 Task: Search for a place to stay in Cabayangan, Philippines from August 3 to August 7 for 2 adults, with a price range of ₹4000 to ₹9000, 1 bedroom, 1 bed, 1 bathroom, house type, free parking, and English-speaking hosts.
Action: Mouse moved to (442, 113)
Screenshot: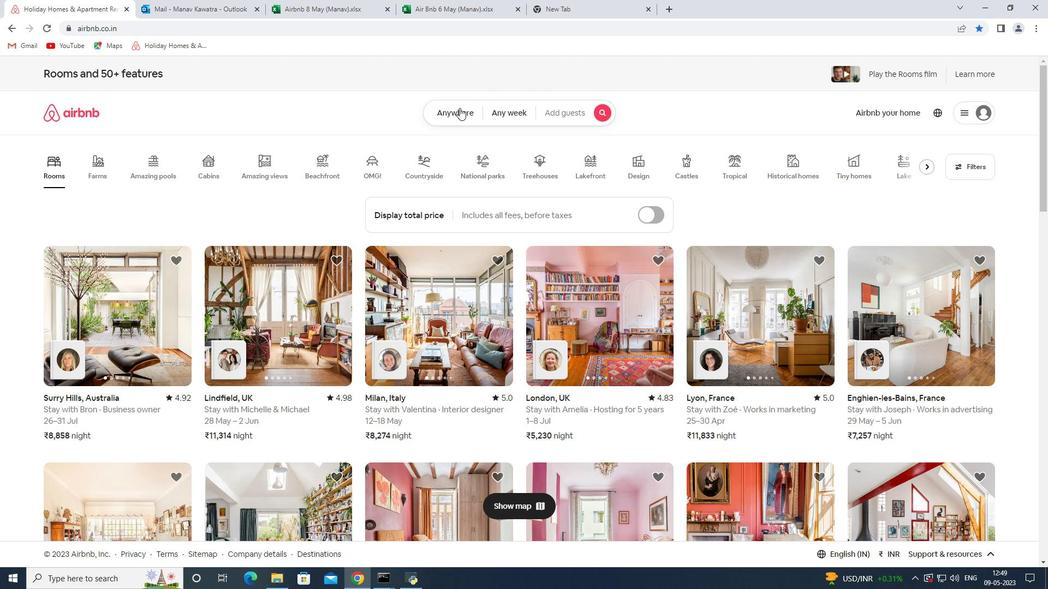 
Action: Mouse pressed left at (442, 113)
Screenshot: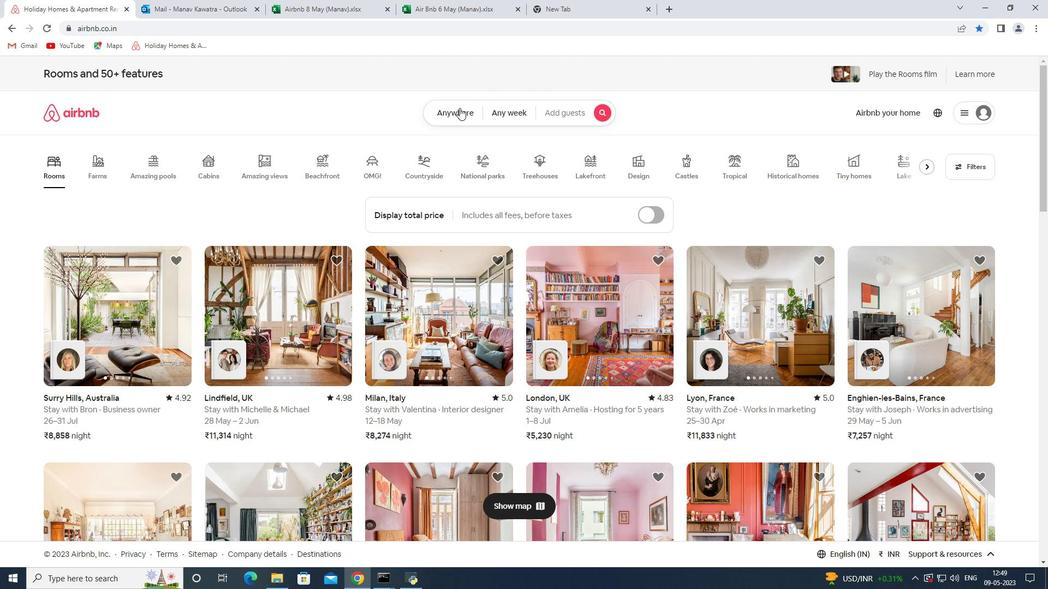 
Action: Mouse moved to (418, 156)
Screenshot: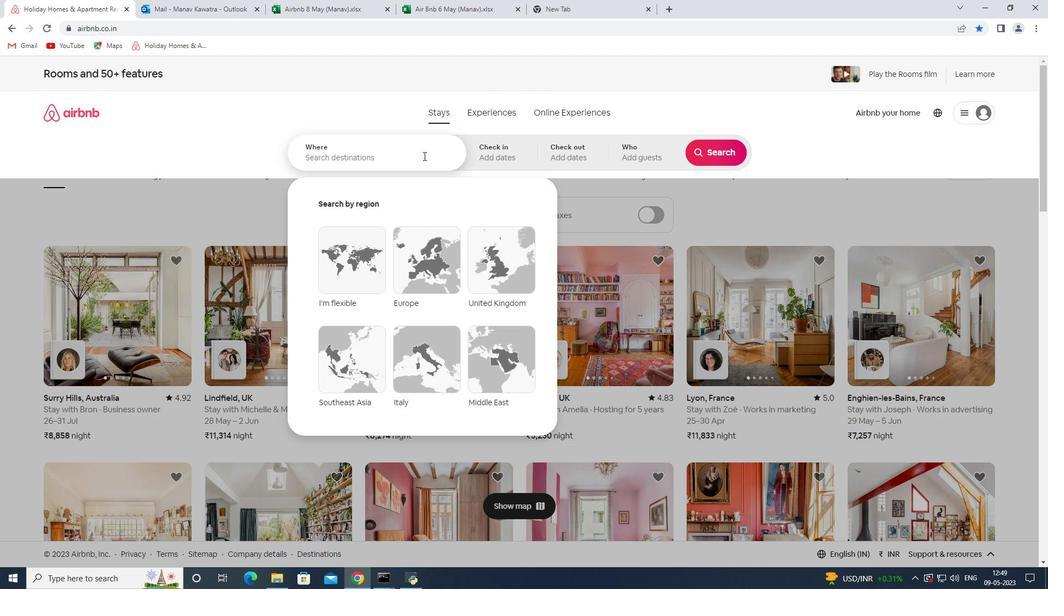 
Action: Mouse pressed left at (418, 156)
Screenshot: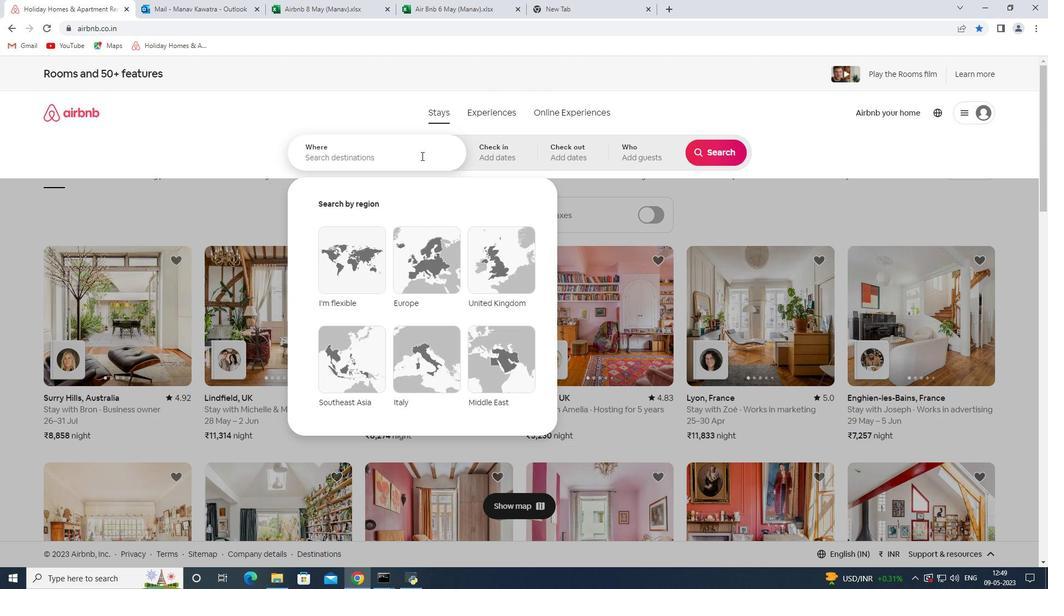 
Action: Mouse moved to (418, 156)
Screenshot: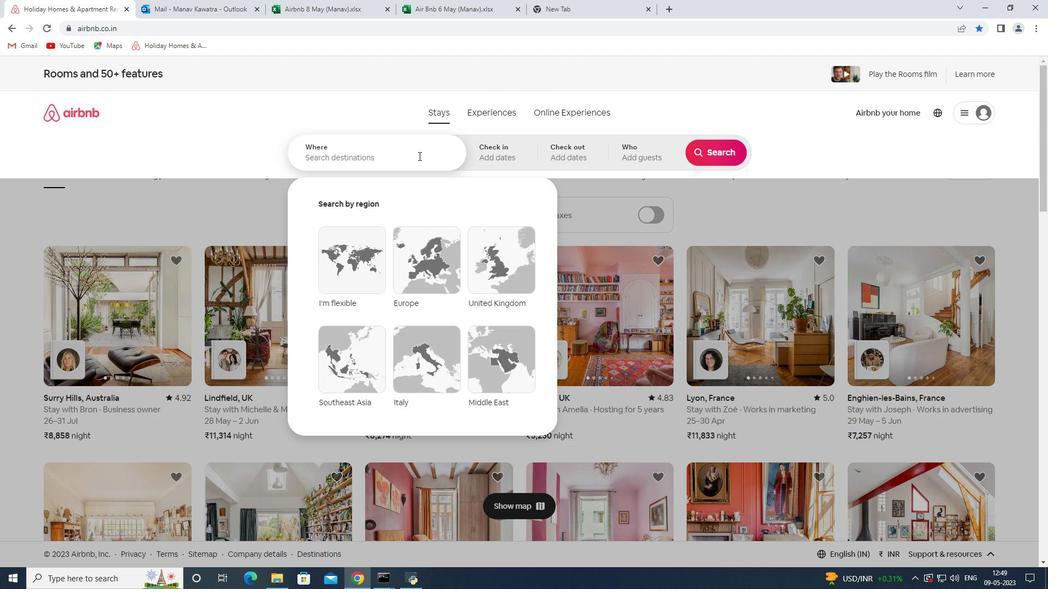 
Action: Key pressed <Key.shift><Key.shift><Key.shift><Key.shift><Key.shift><Key.shift><Key.shift><Key.shift><Key.shift><Key.shift><Key.shift><Key.shift><Key.shift><Key.shift><Key.shift><Key.shift><Key.shift><Key.shift><Key.shift><Key.shift><Key.shift><Key.shift><Key.shift><Key.shift><Key.shift><Key.shift><Key.shift><Key.shift>Cabayangan<Key.space><Key.shift>Philippines<Key.space><Key.enter>
Screenshot: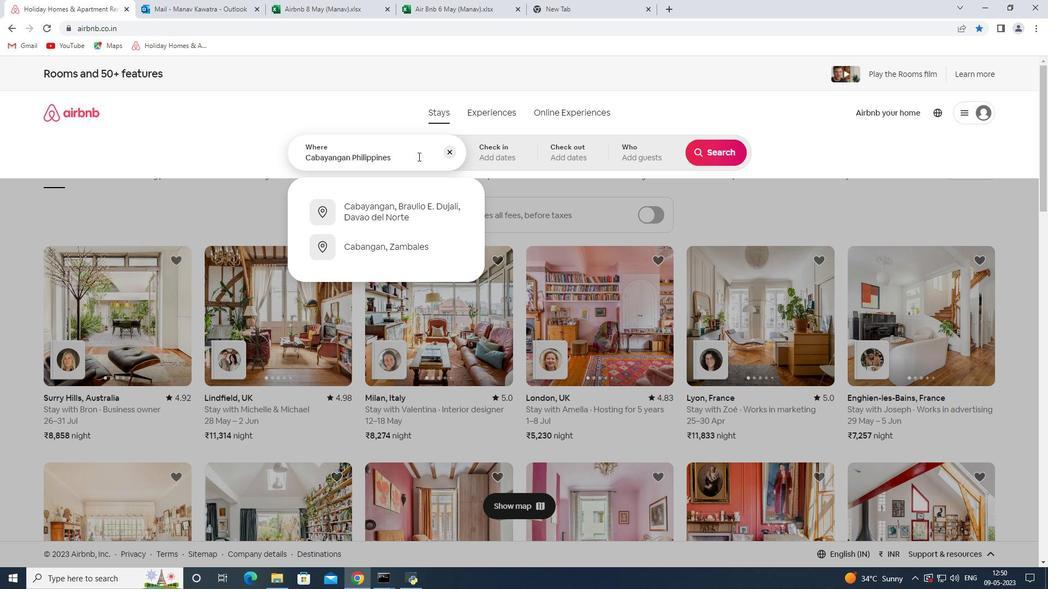 
Action: Mouse moved to (717, 237)
Screenshot: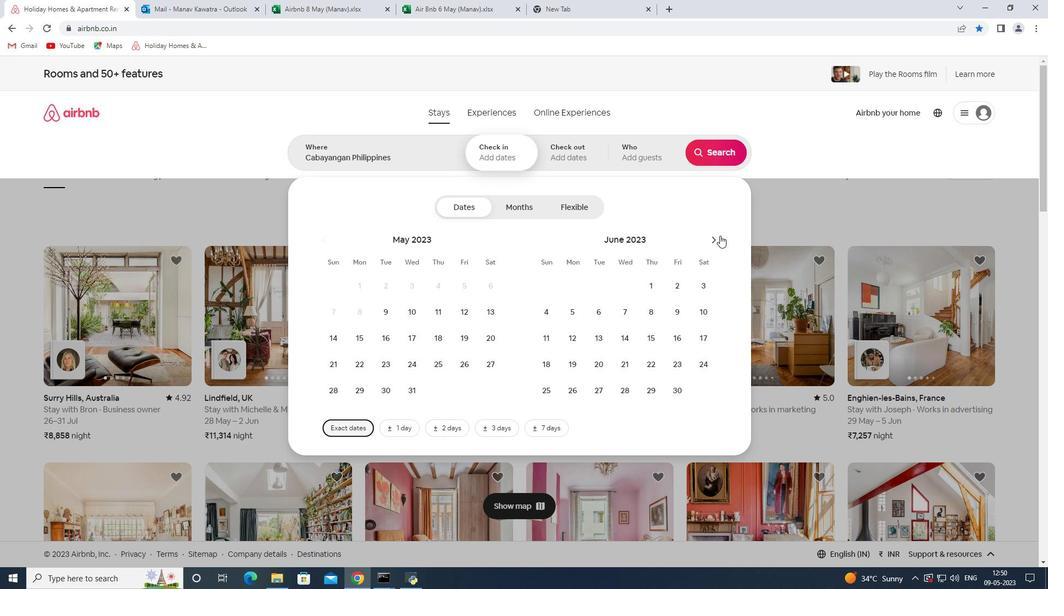 
Action: Mouse pressed left at (717, 237)
Screenshot: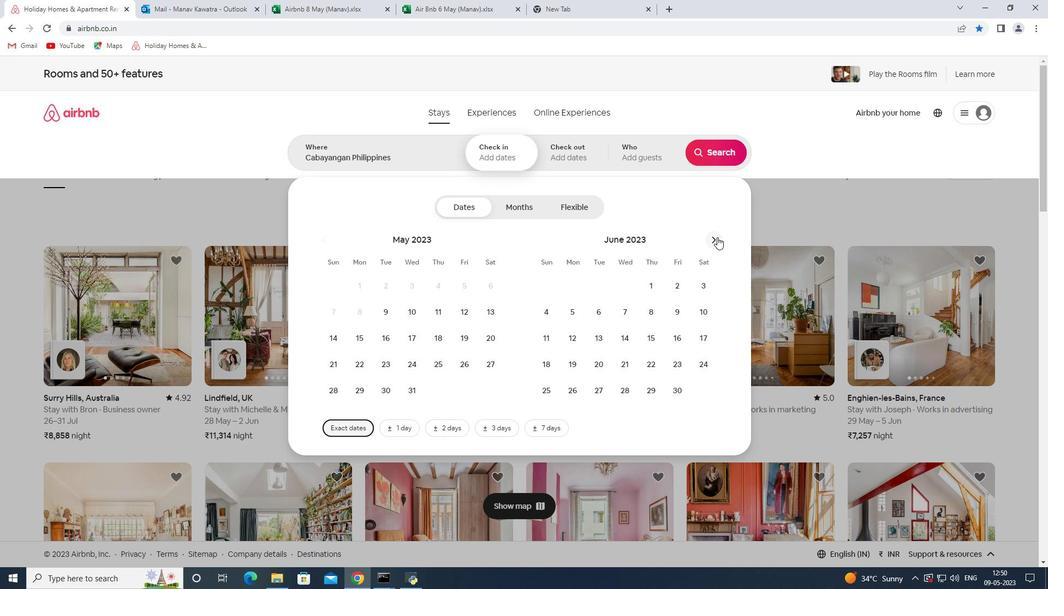 
Action: Mouse moved to (717, 237)
Screenshot: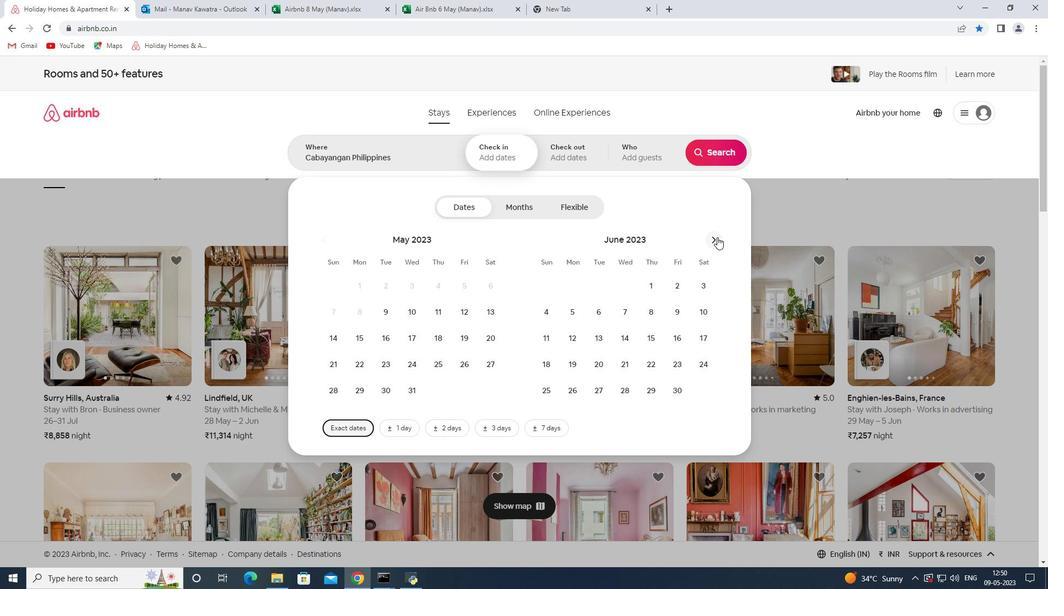 
Action: Mouse pressed left at (717, 237)
Screenshot: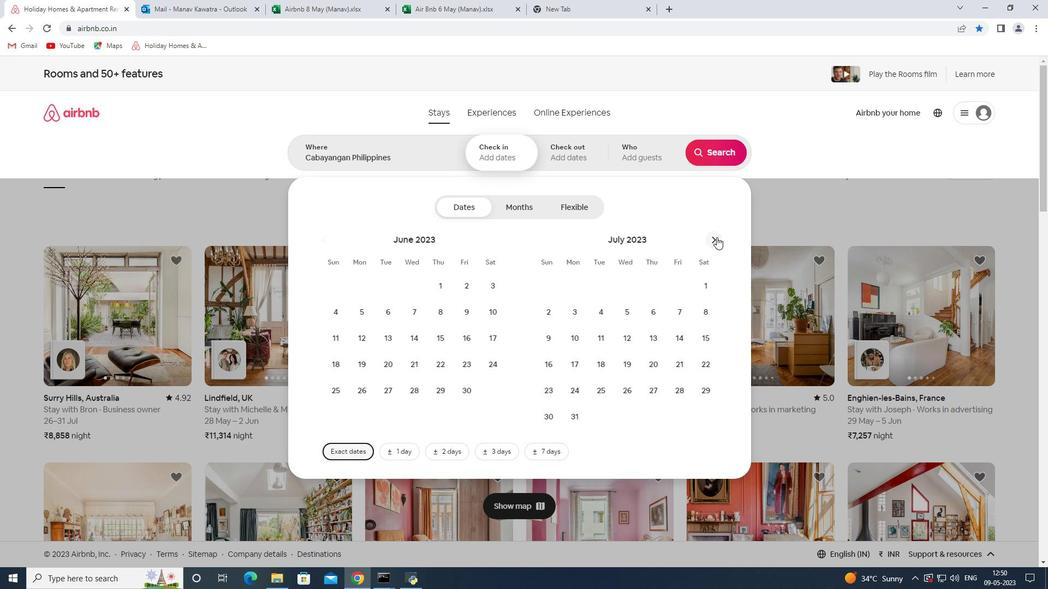 
Action: Mouse moved to (648, 292)
Screenshot: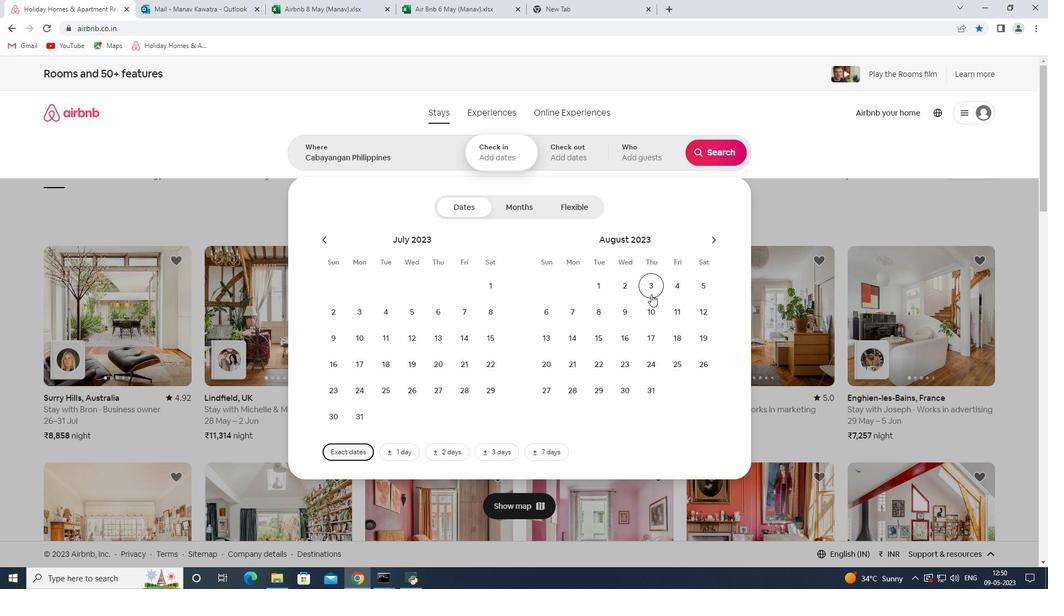 
Action: Mouse pressed left at (648, 292)
Screenshot: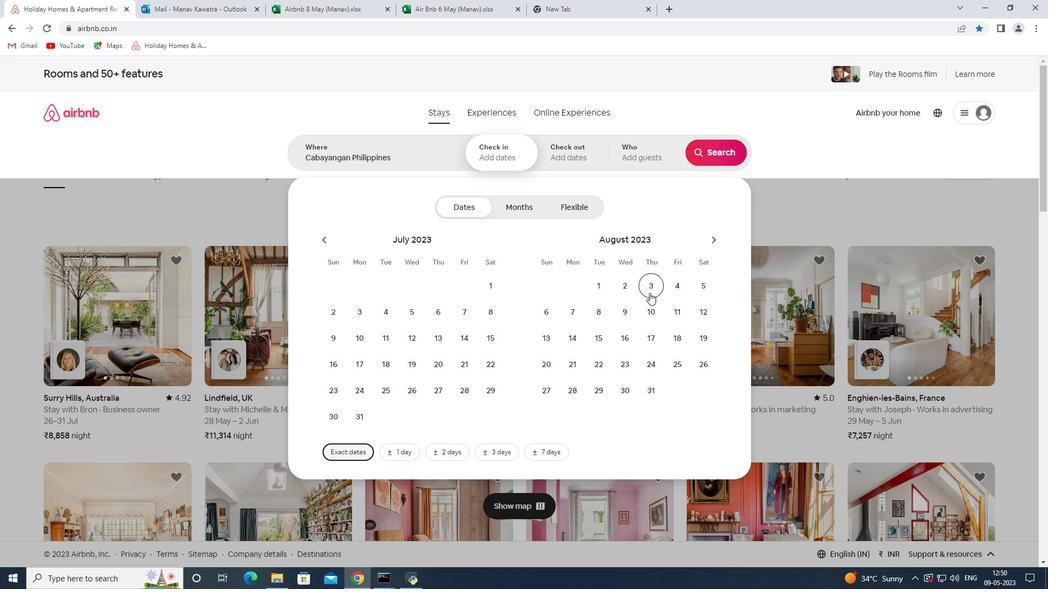 
Action: Mouse moved to (575, 321)
Screenshot: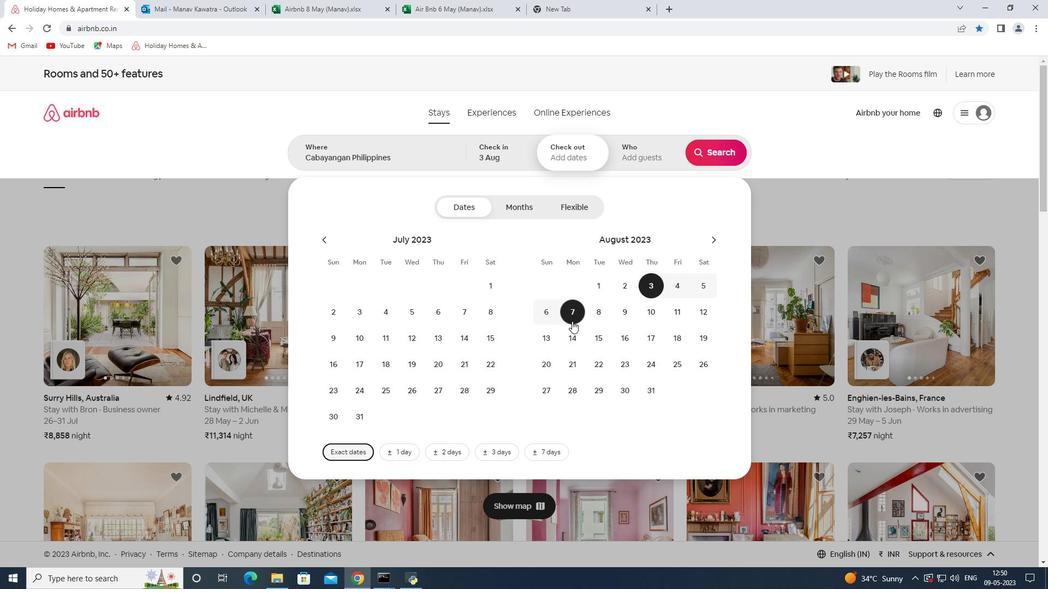 
Action: Mouse pressed left at (575, 321)
Screenshot: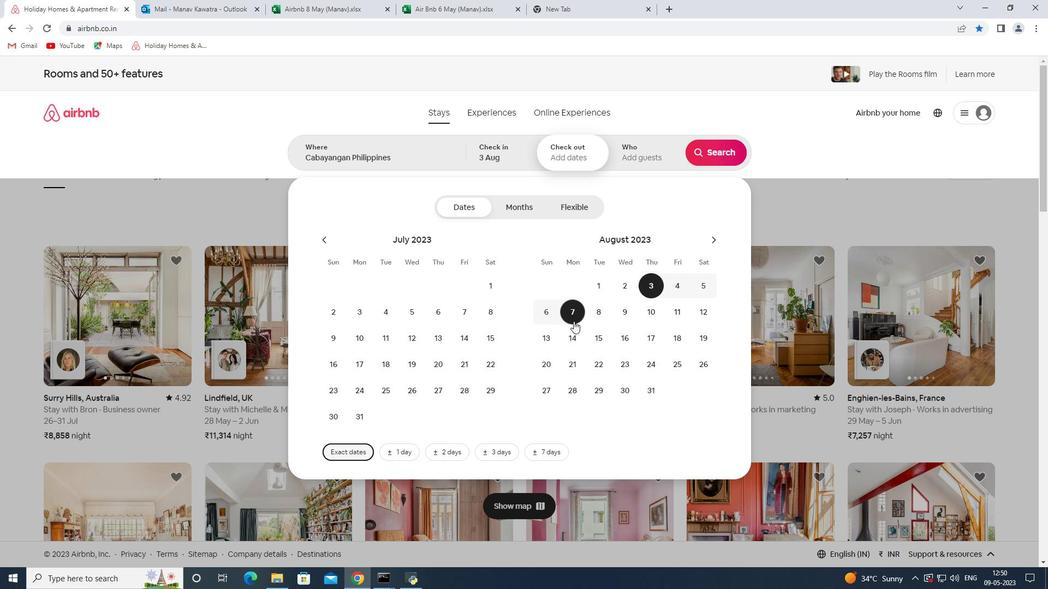 
Action: Mouse moved to (648, 157)
Screenshot: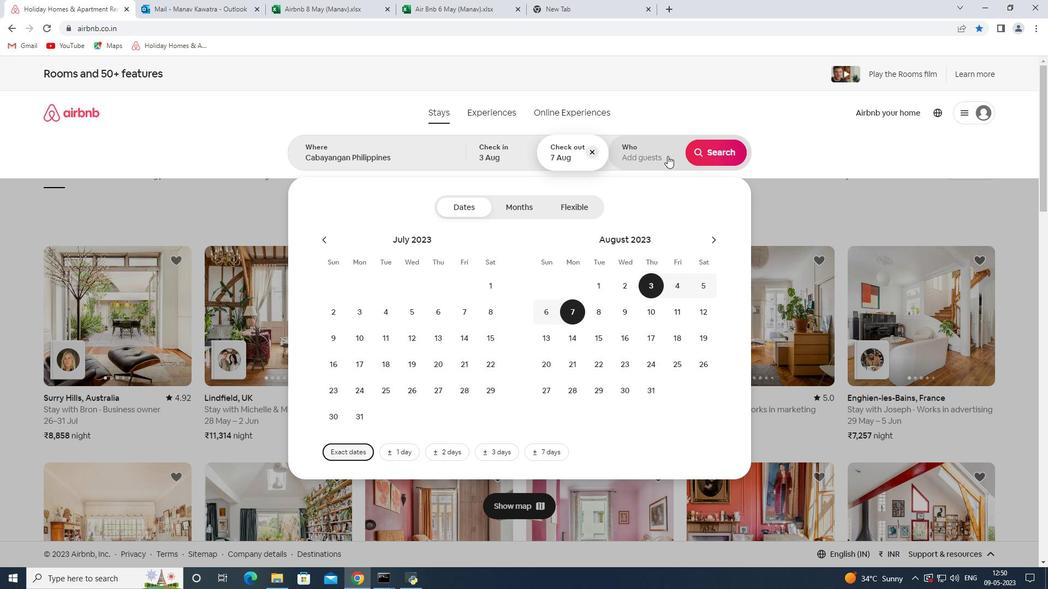 
Action: Mouse pressed left at (648, 157)
Screenshot: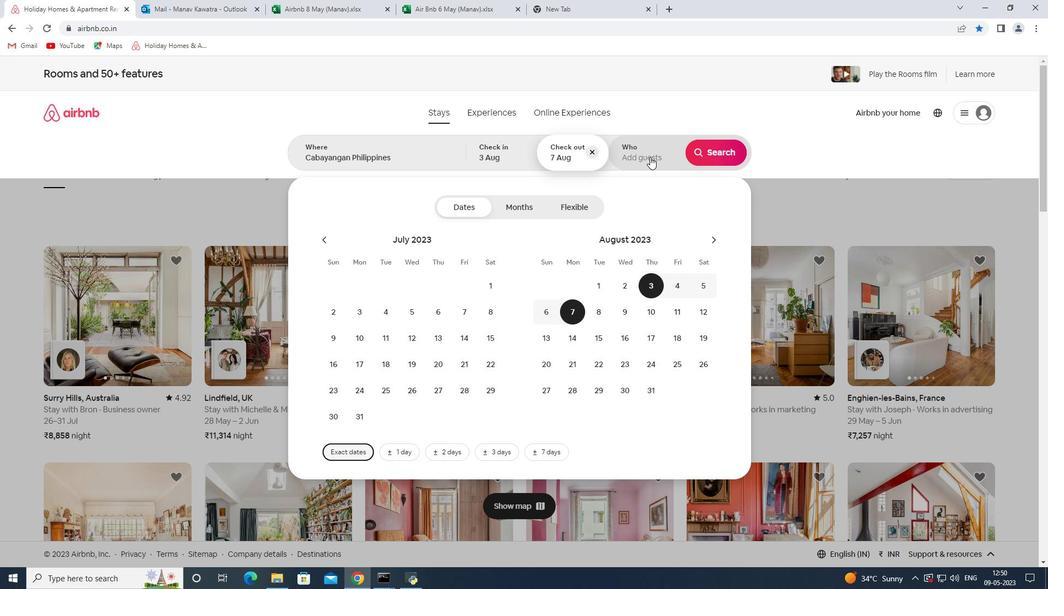 
Action: Mouse moved to (722, 214)
Screenshot: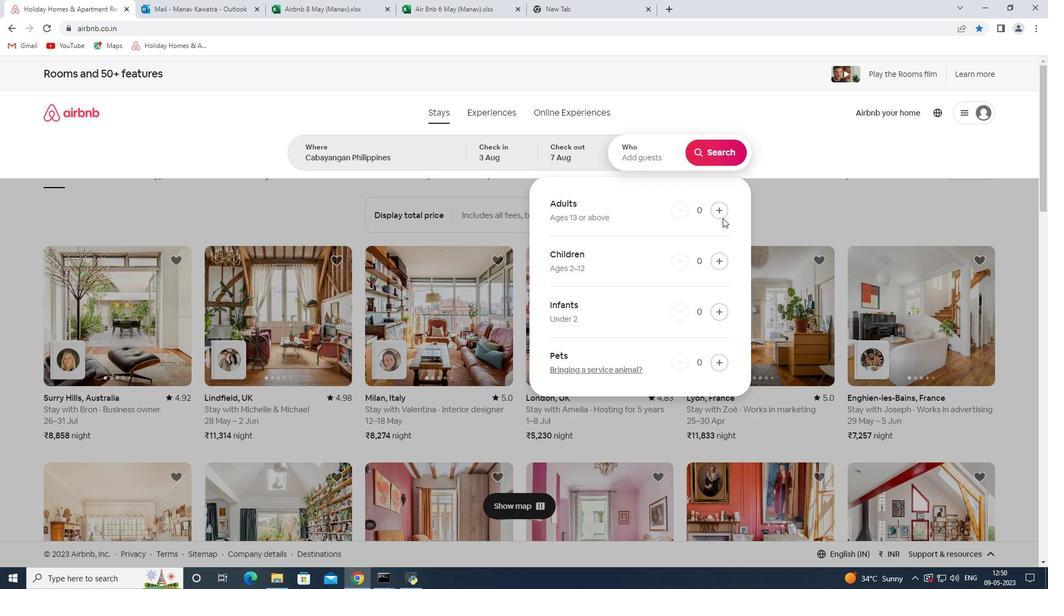 
Action: Mouse pressed left at (722, 214)
Screenshot: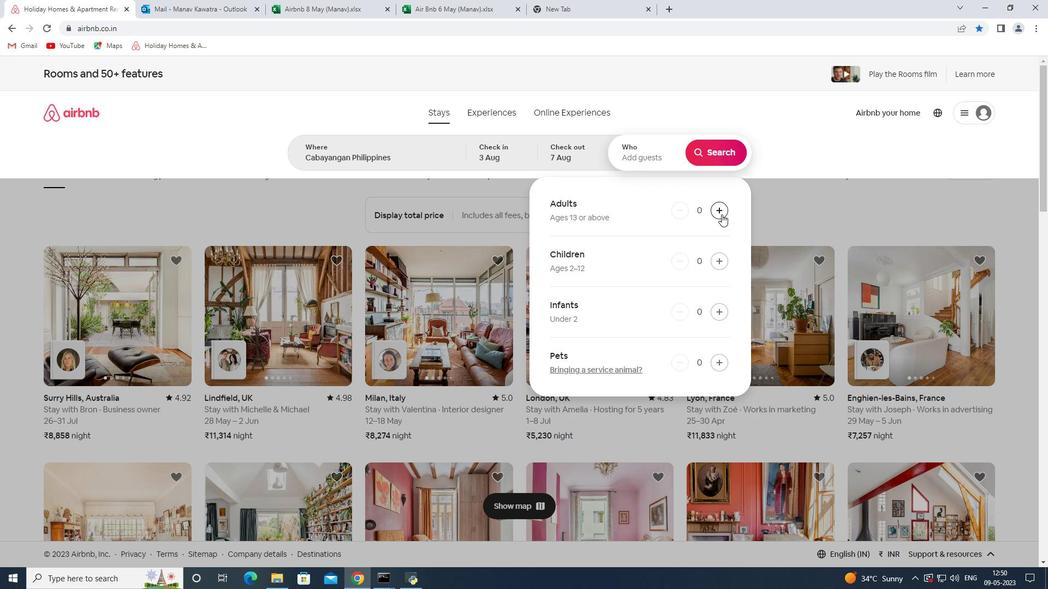 
Action: Mouse moved to (719, 214)
Screenshot: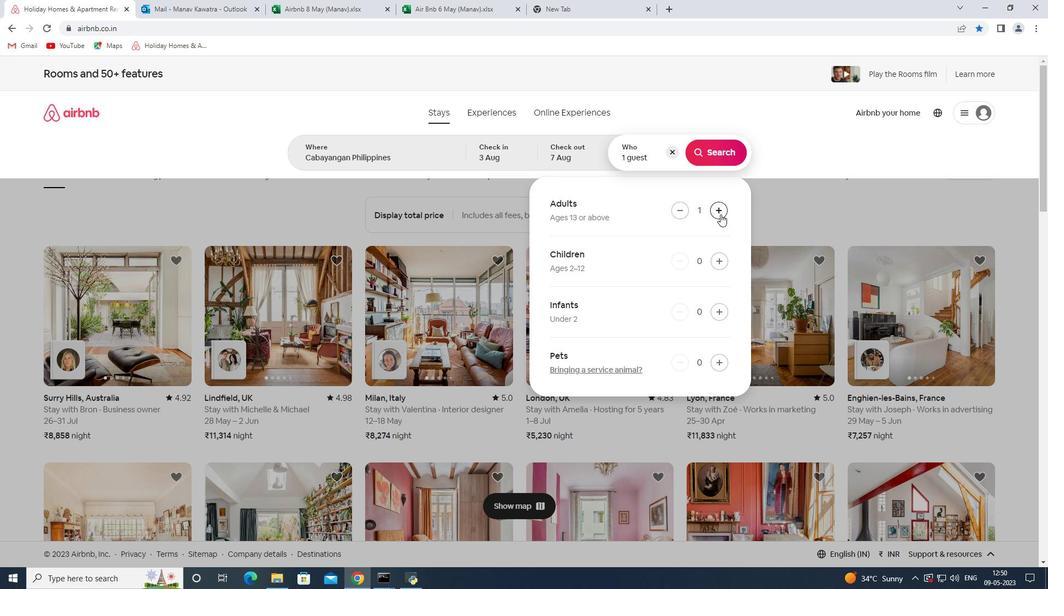 
Action: Mouse pressed left at (719, 214)
Screenshot: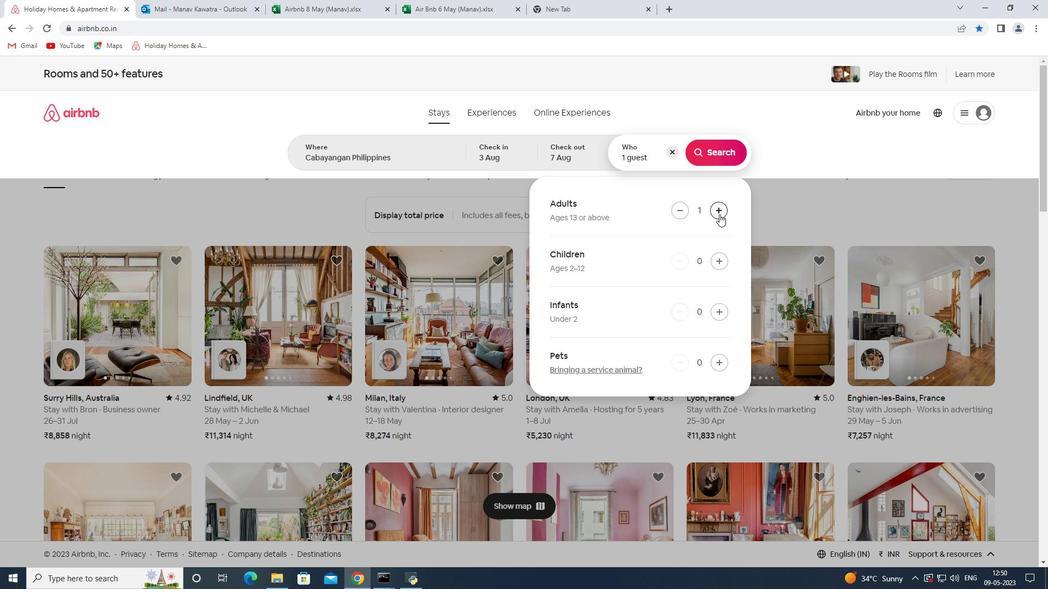 
Action: Mouse moved to (723, 154)
Screenshot: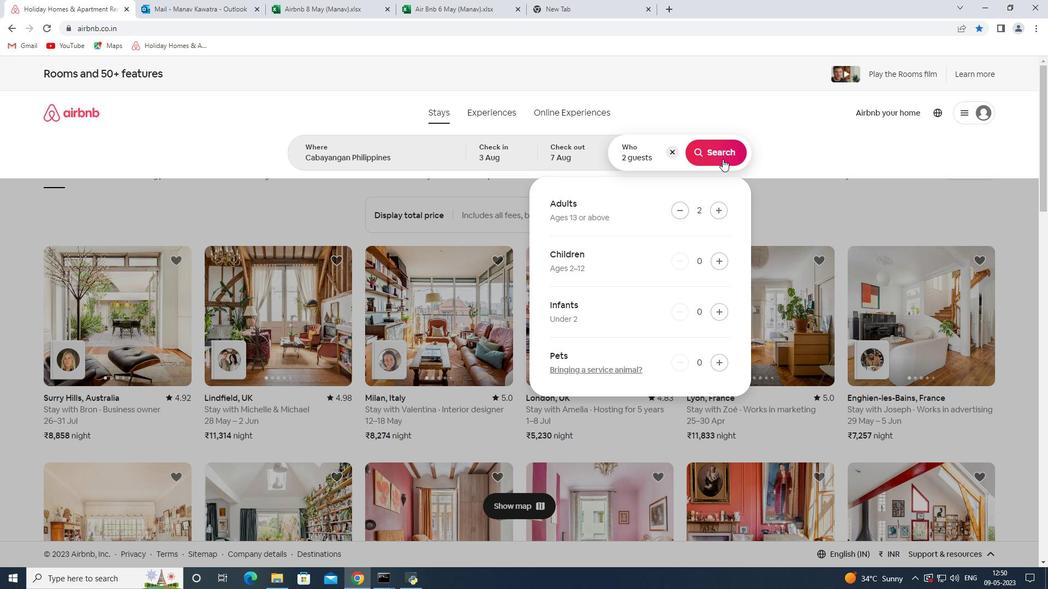 
Action: Mouse pressed left at (723, 154)
Screenshot: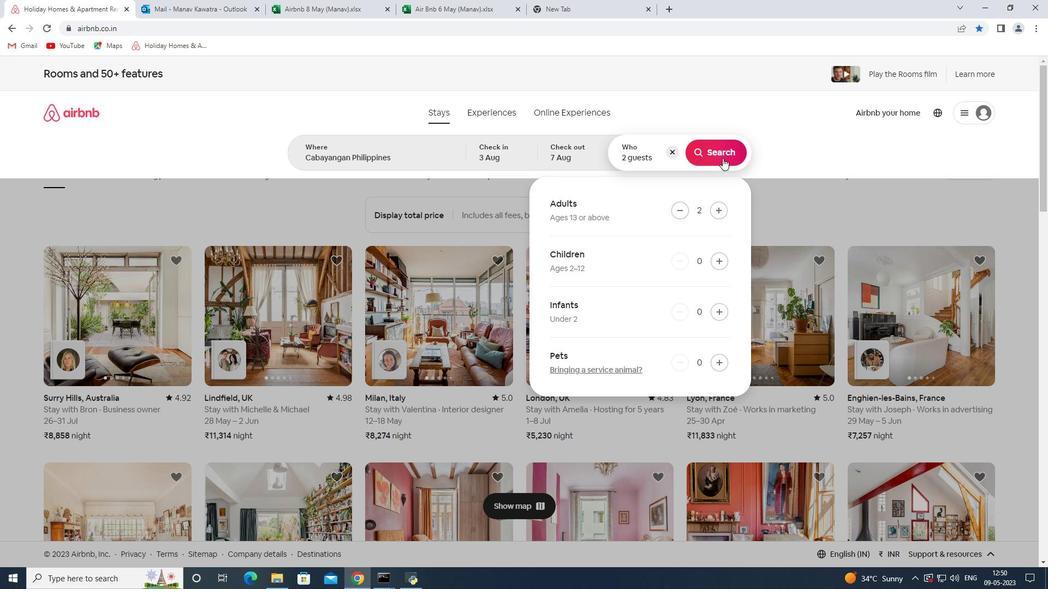 
Action: Mouse moved to (1000, 122)
Screenshot: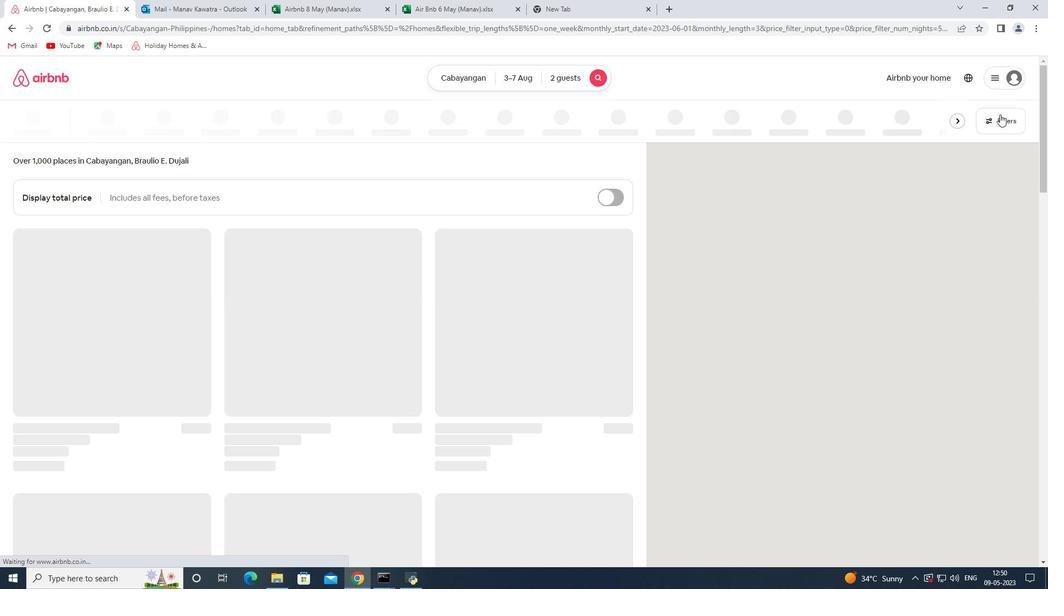 
Action: Mouse pressed left at (1000, 122)
Screenshot: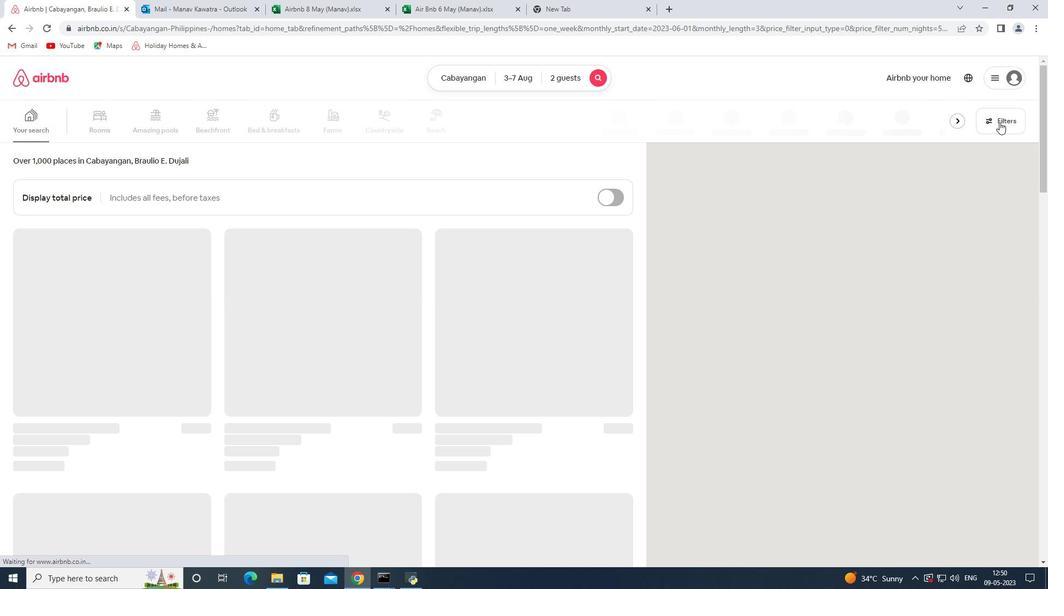 
Action: Mouse moved to (383, 393)
Screenshot: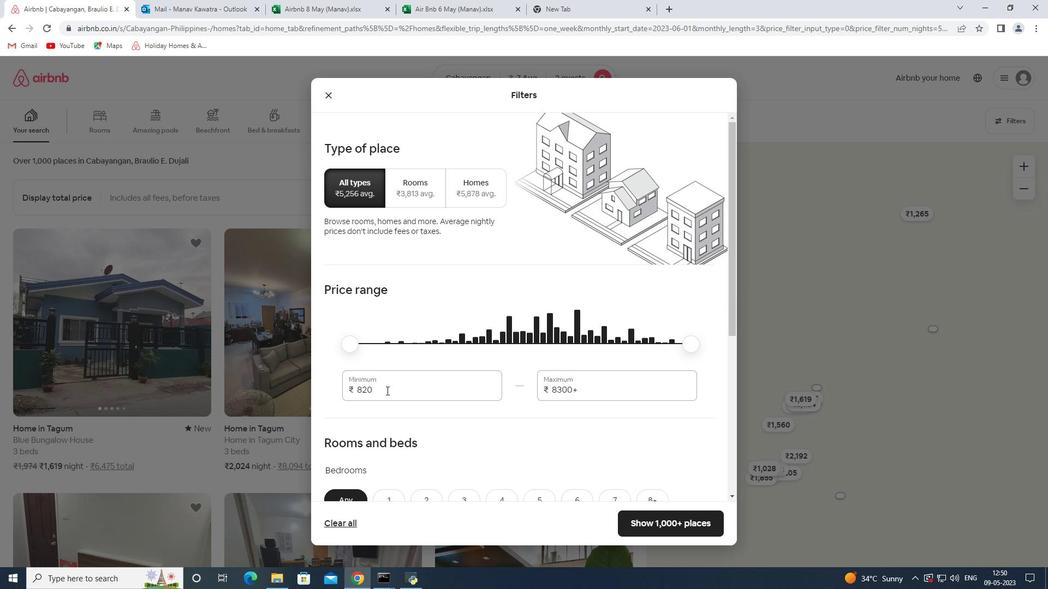 
Action: Mouse pressed left at (383, 393)
Screenshot: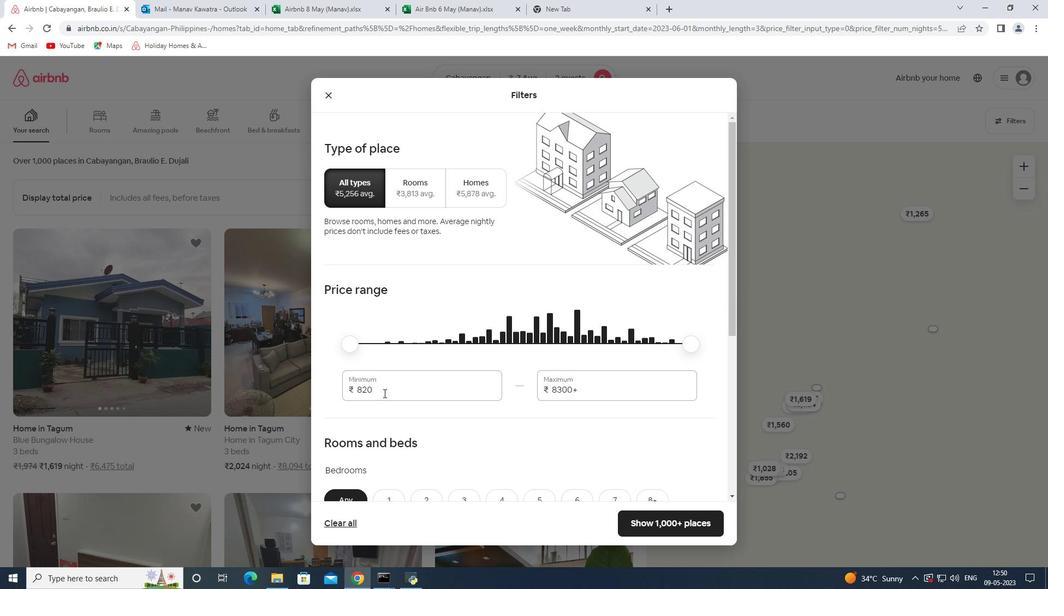 
Action: Mouse pressed left at (383, 393)
Screenshot: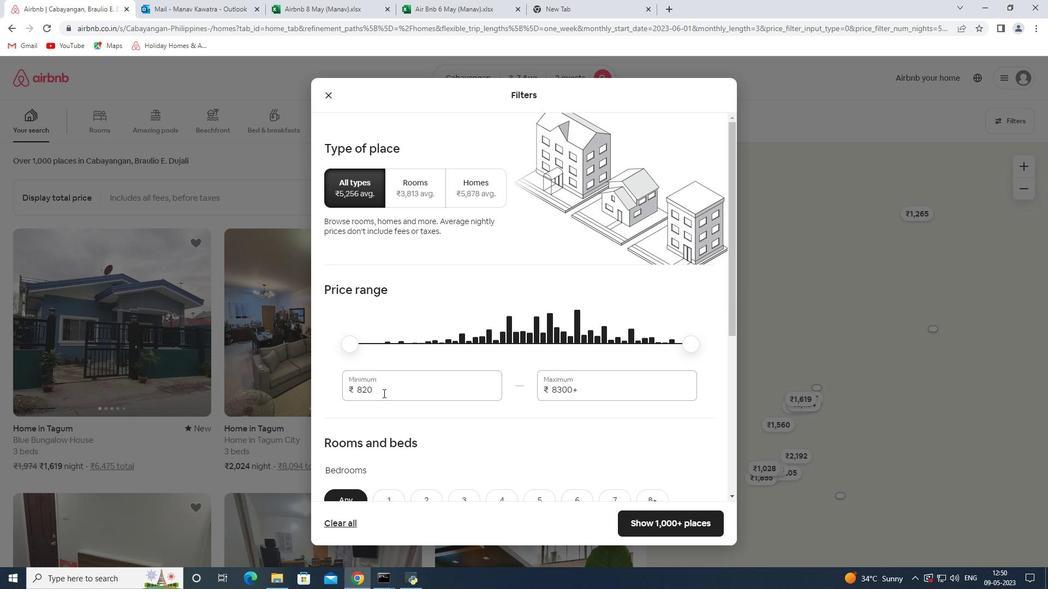 
Action: Key pressed 4000<Key.tab><Key.caps_lock>9000<Key.tab>
Screenshot: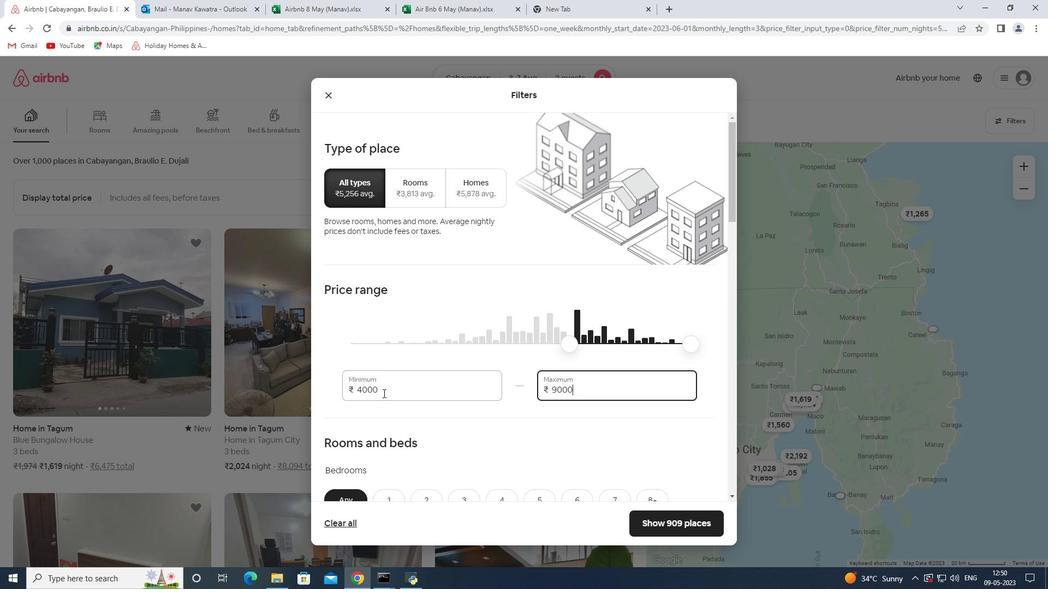 
Action: Mouse moved to (94, 400)
Screenshot: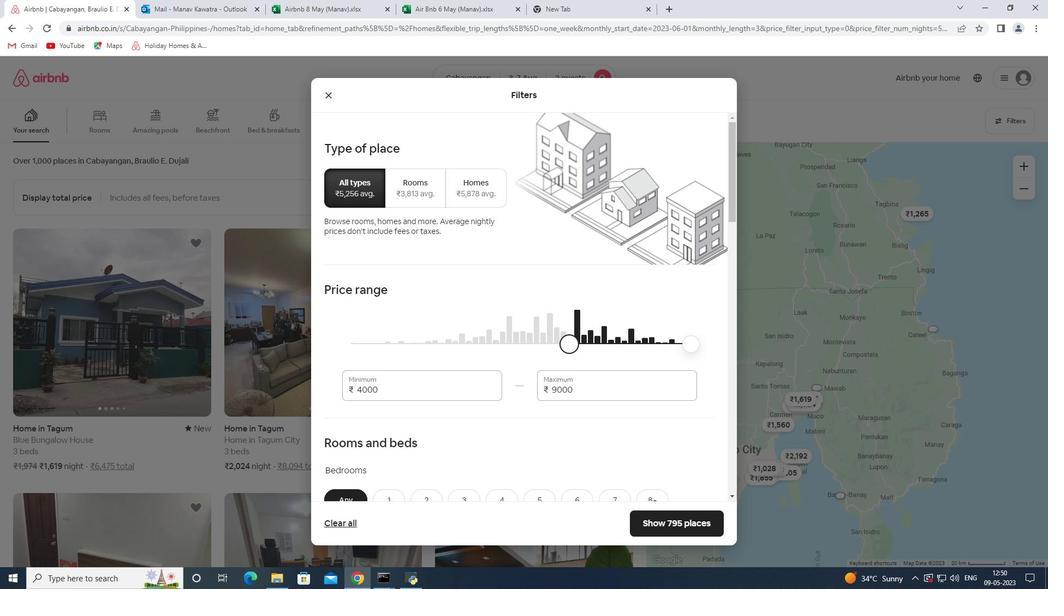 
Action: Mouse scrolled (94, 399) with delta (0, 0)
Screenshot: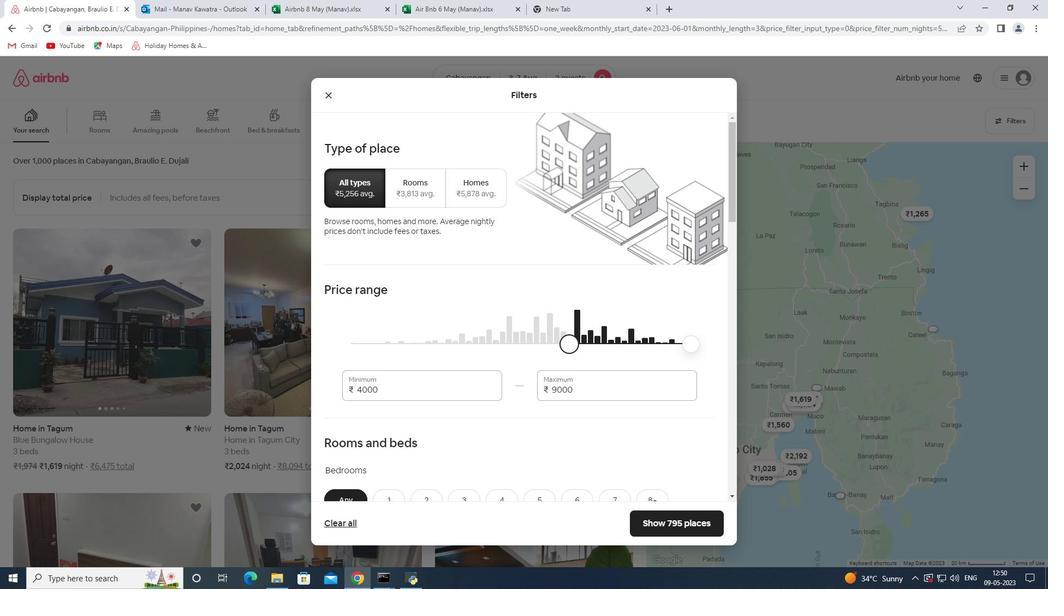 
Action: Mouse moved to (168, 397)
Screenshot: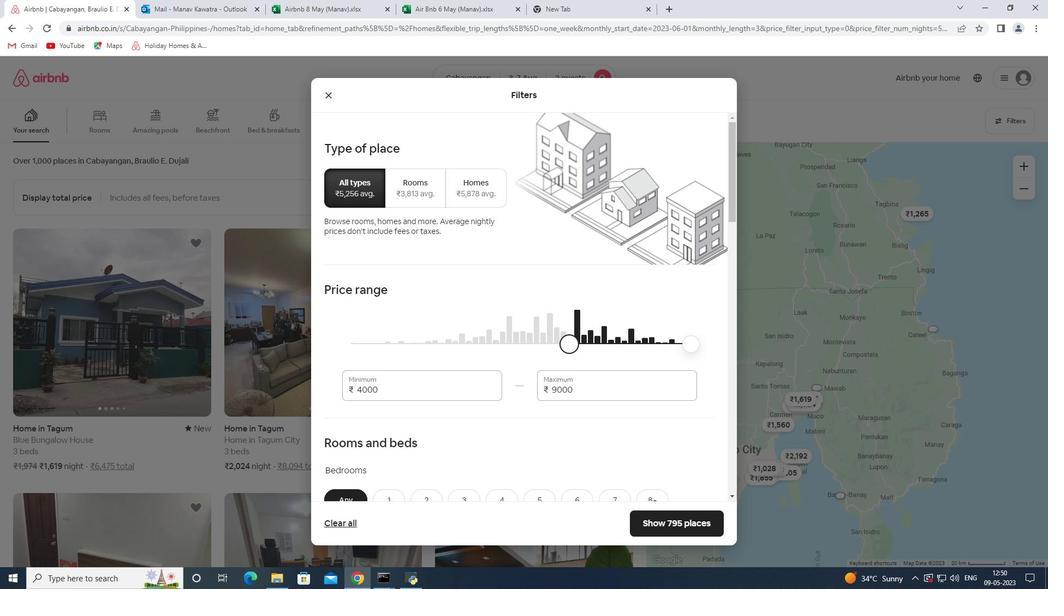 
Action: Mouse scrolled (168, 396) with delta (0, 0)
Screenshot: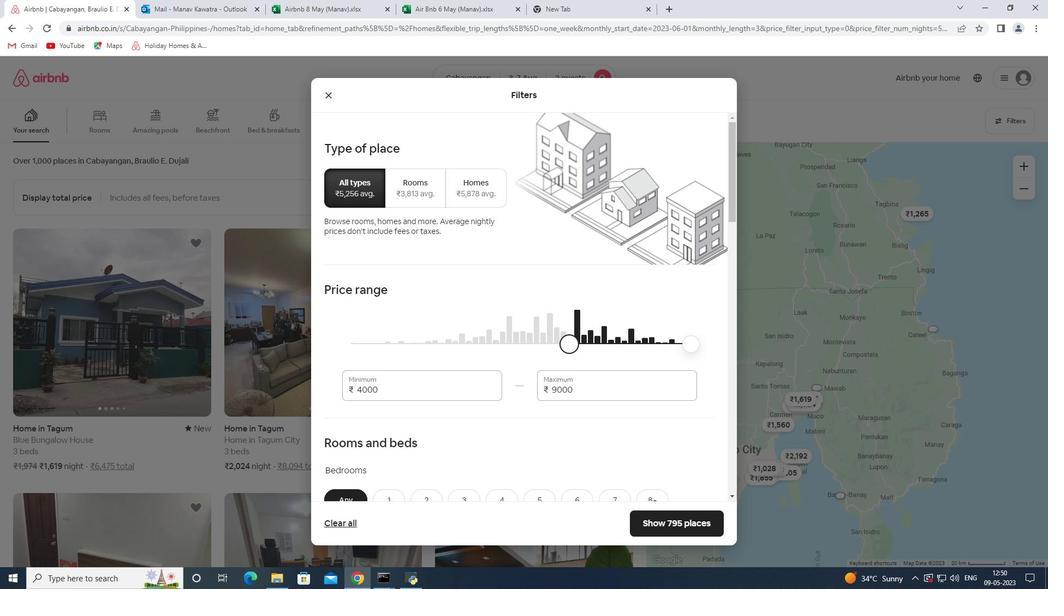 
Action: Mouse moved to (238, 392)
Screenshot: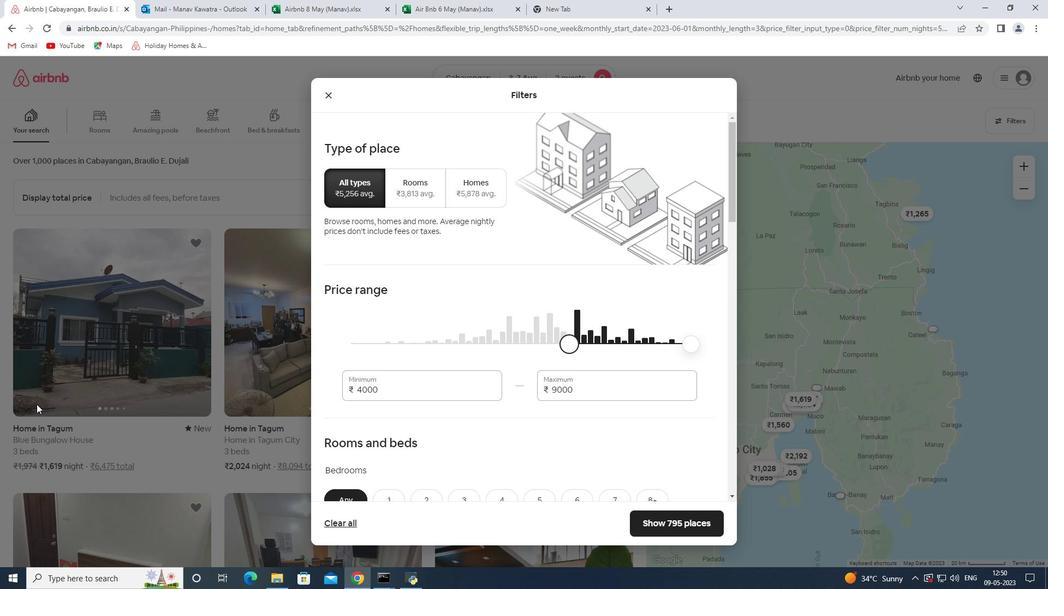 
Action: Mouse scrolled (238, 391) with delta (0, 0)
Screenshot: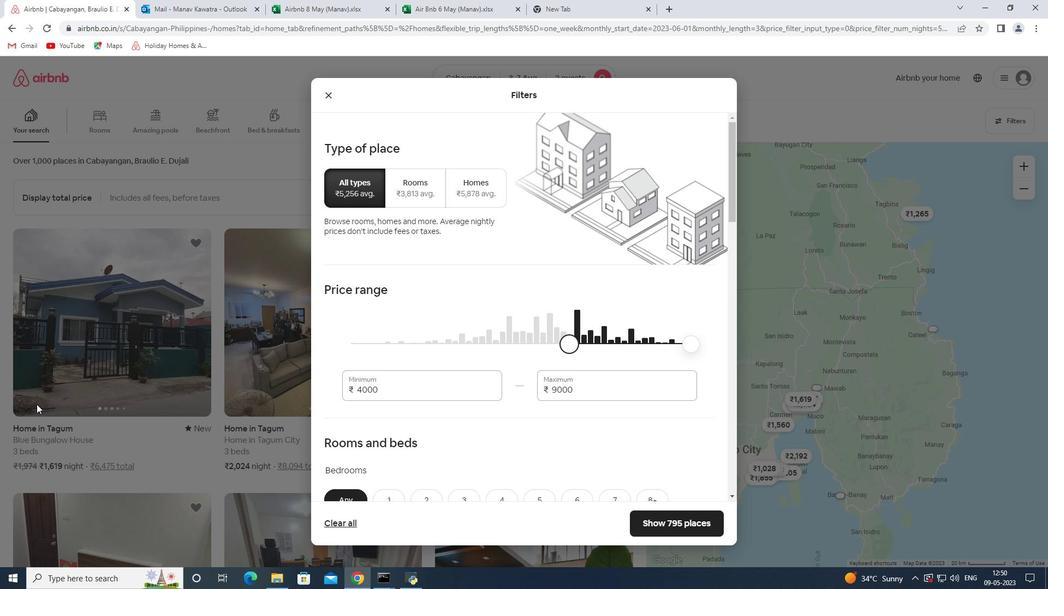 
Action: Mouse moved to (262, 384)
Screenshot: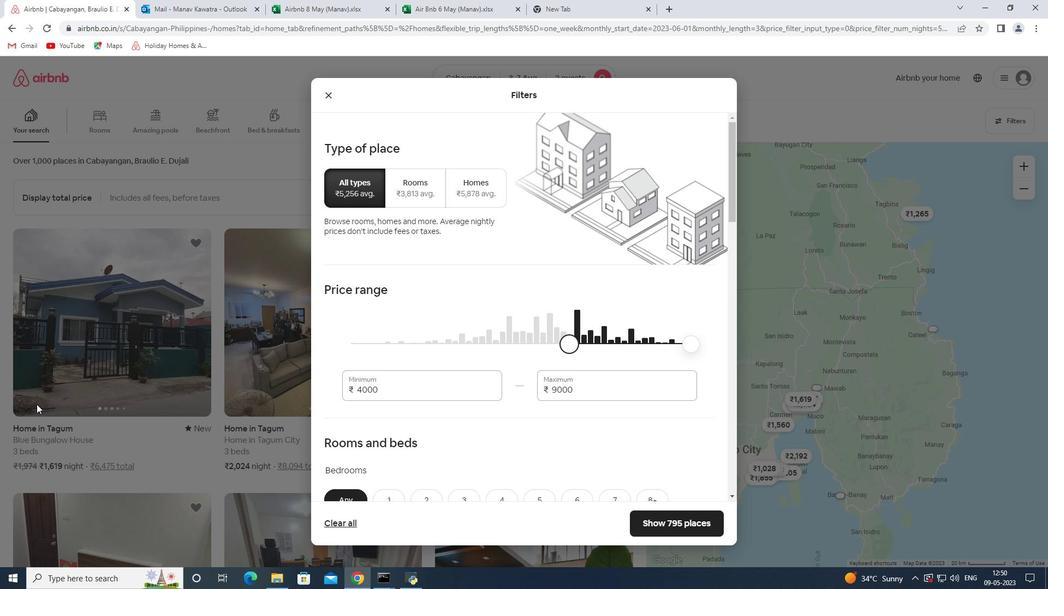 
Action: Mouse scrolled (262, 383) with delta (0, 0)
Screenshot: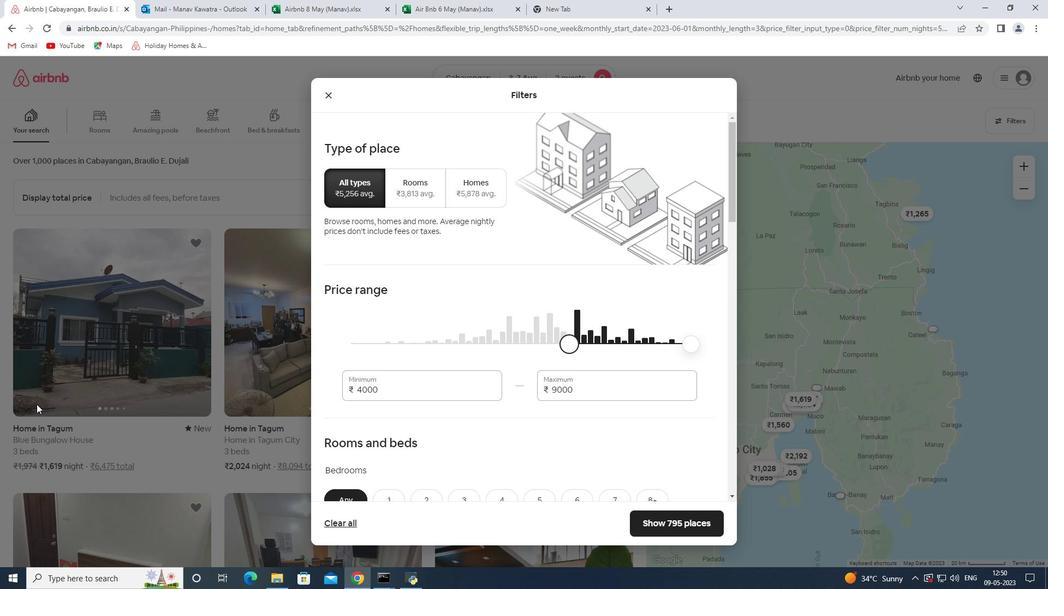 
Action: Mouse moved to (294, 373)
Screenshot: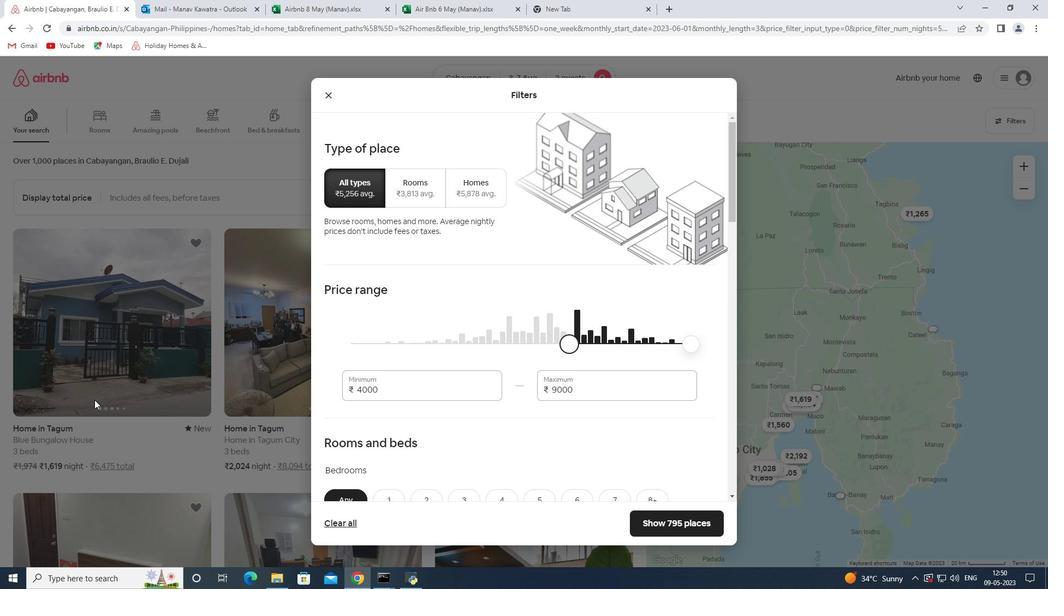 
Action: Mouse scrolled (294, 373) with delta (0, 0)
Screenshot: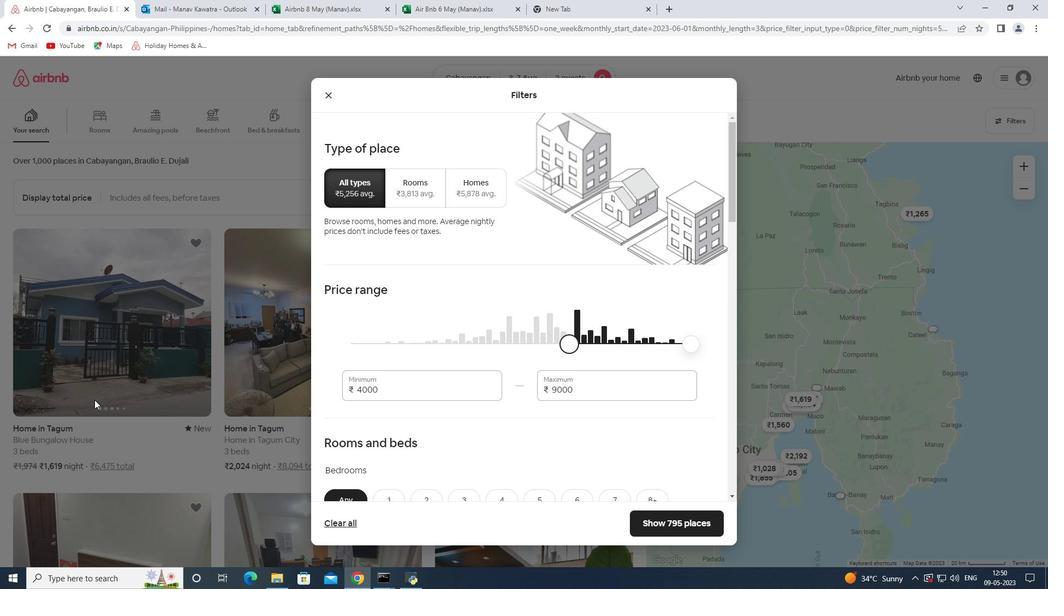 
Action: Mouse moved to (412, 386)
Screenshot: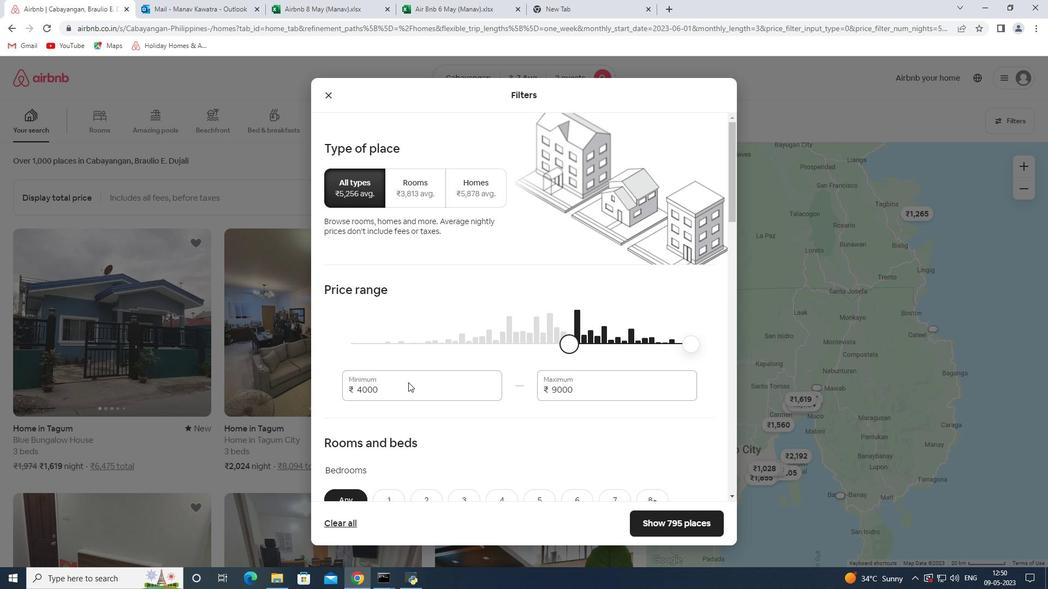 
Action: Mouse scrolled (412, 385) with delta (0, 0)
Screenshot: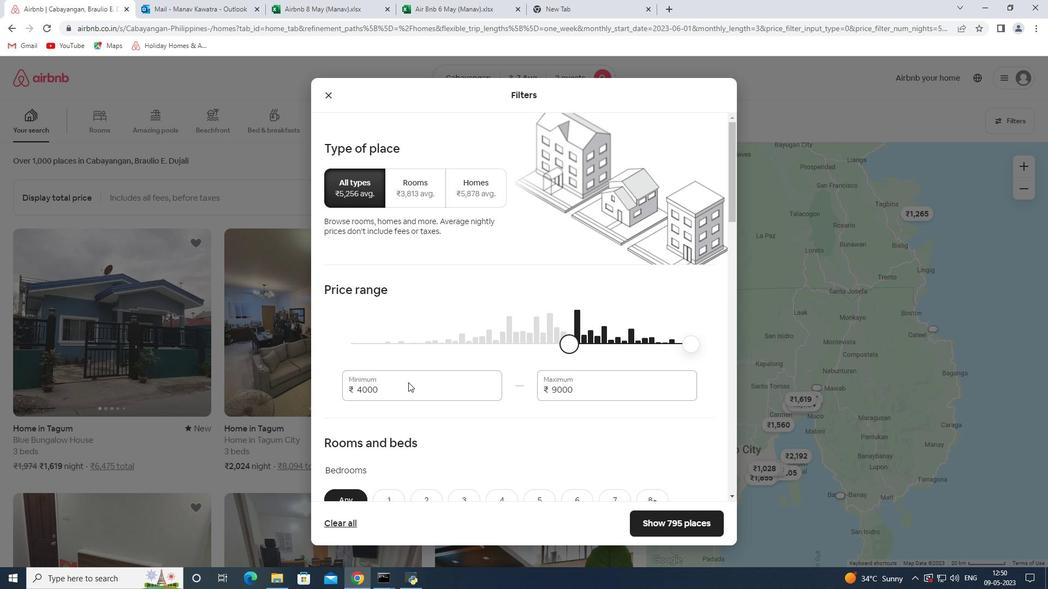 
Action: Mouse scrolled (412, 385) with delta (0, 0)
Screenshot: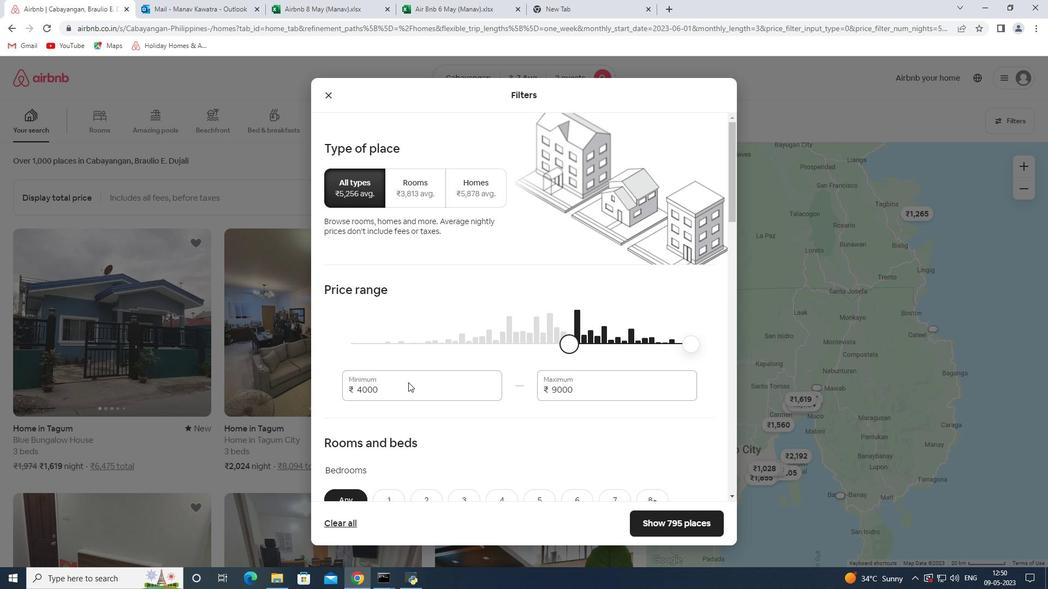 
Action: Mouse scrolled (412, 385) with delta (0, 0)
Screenshot: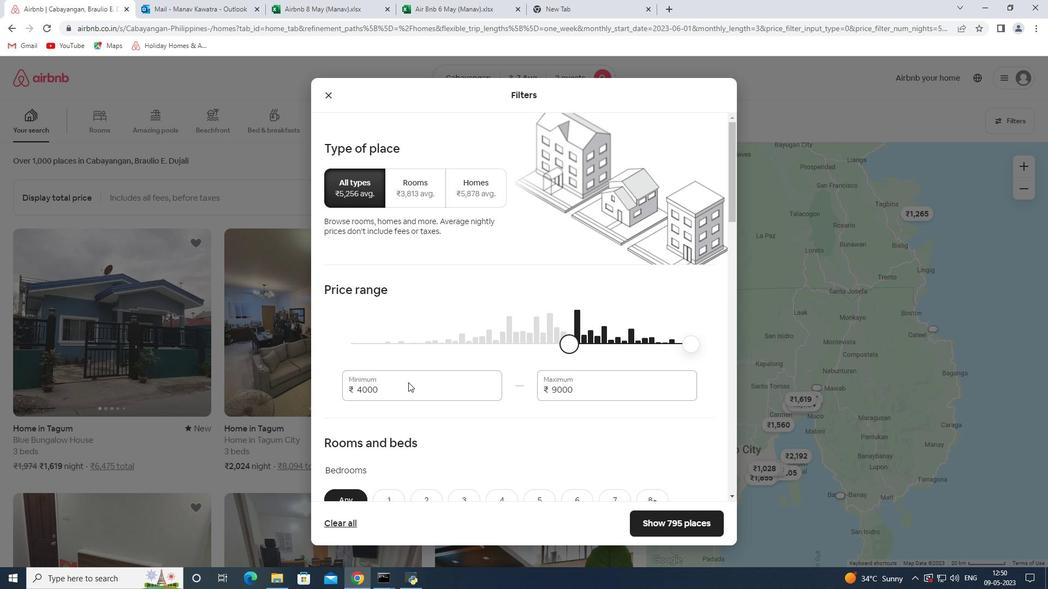 
Action: Mouse scrolled (412, 385) with delta (0, 0)
Screenshot: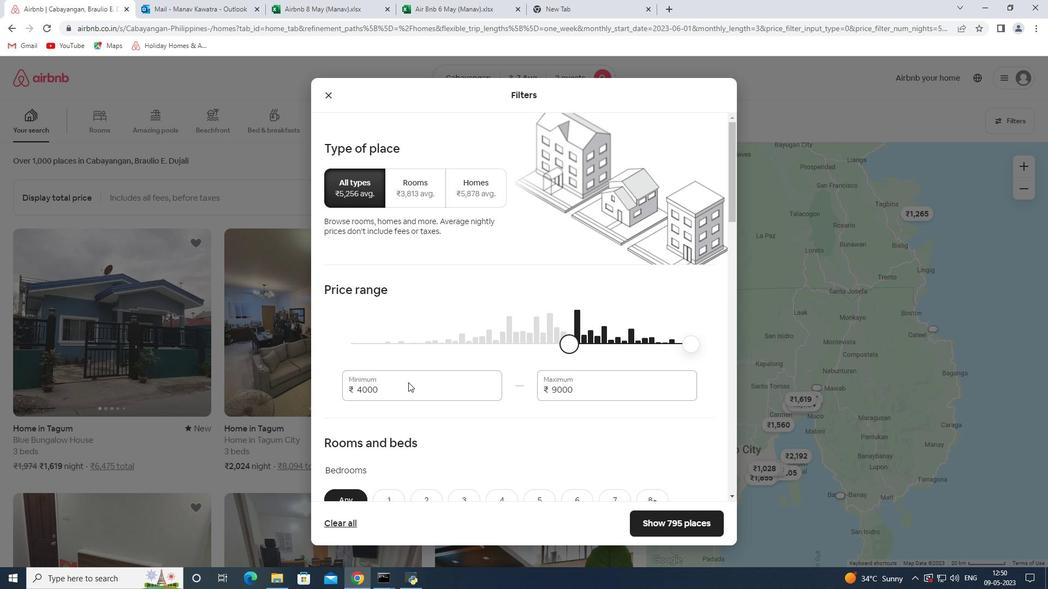 
Action: Mouse scrolled (412, 385) with delta (0, 0)
Screenshot: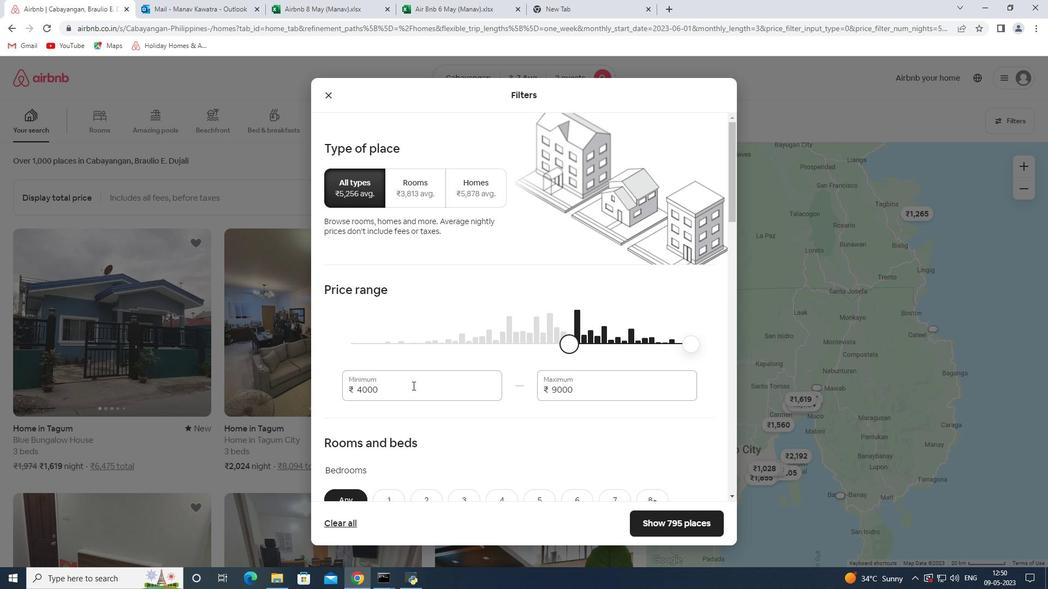 
Action: Mouse moved to (396, 225)
Screenshot: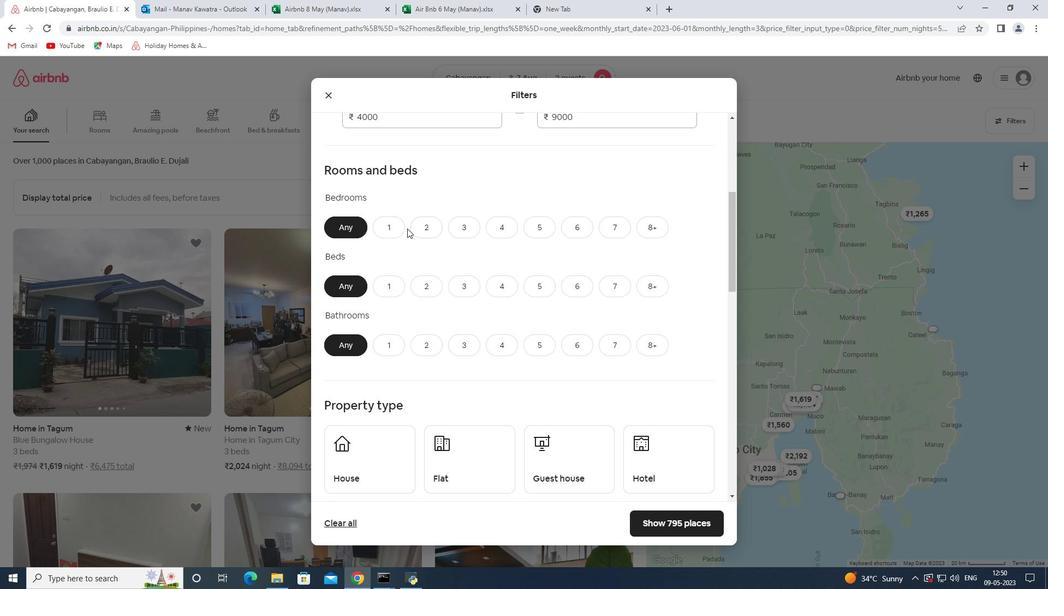 
Action: Mouse pressed left at (396, 225)
Screenshot: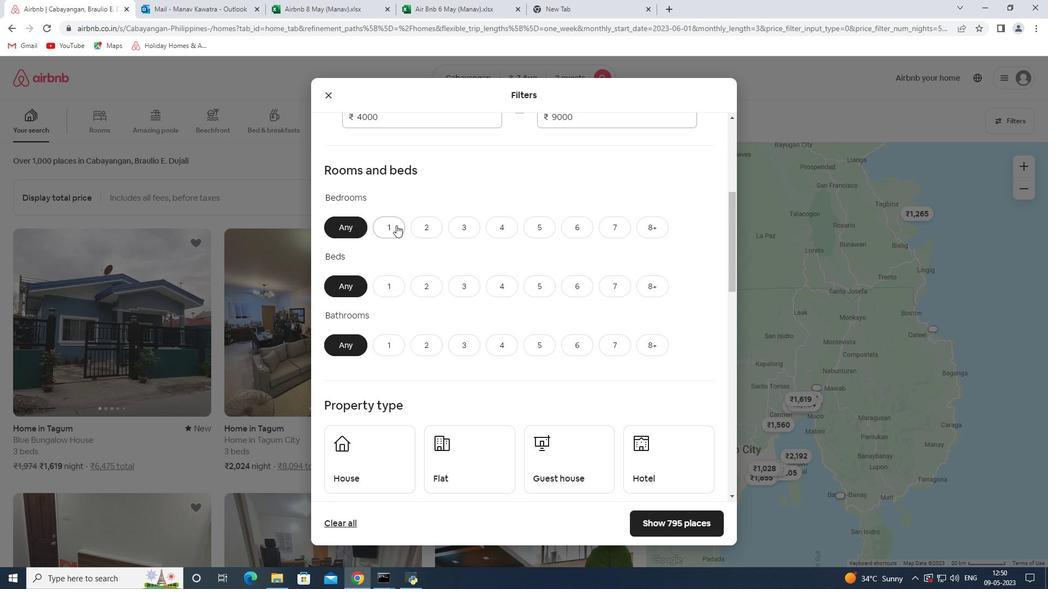 
Action: Mouse moved to (391, 280)
Screenshot: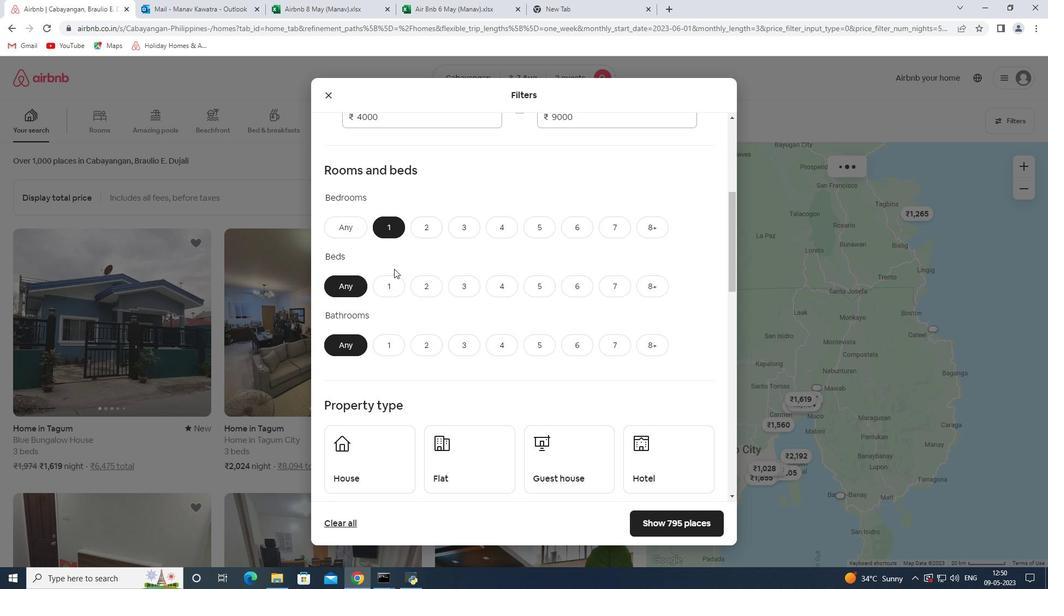 
Action: Mouse pressed left at (391, 280)
Screenshot: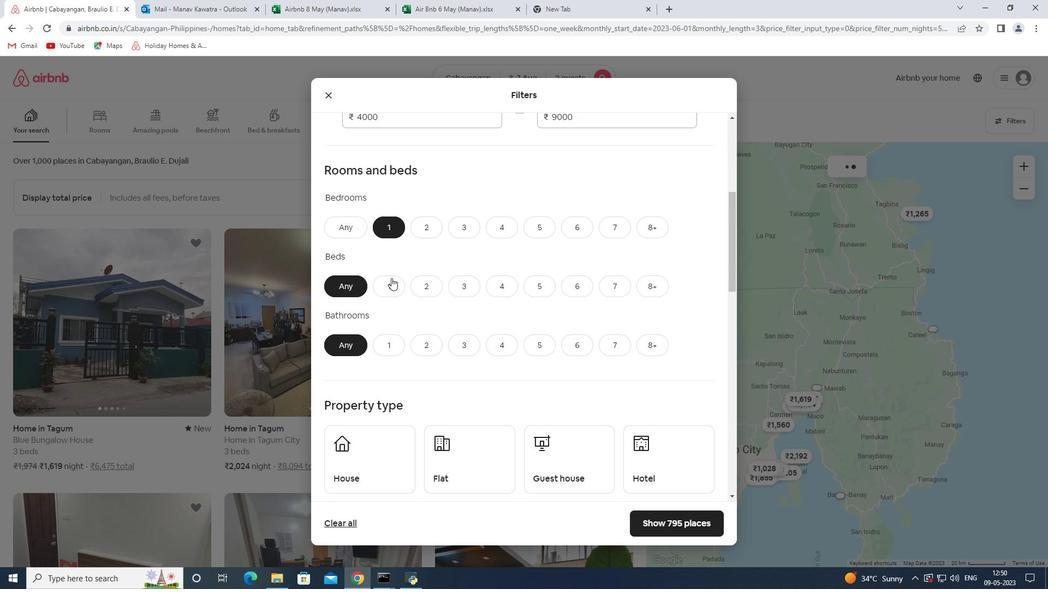 
Action: Mouse moved to (391, 347)
Screenshot: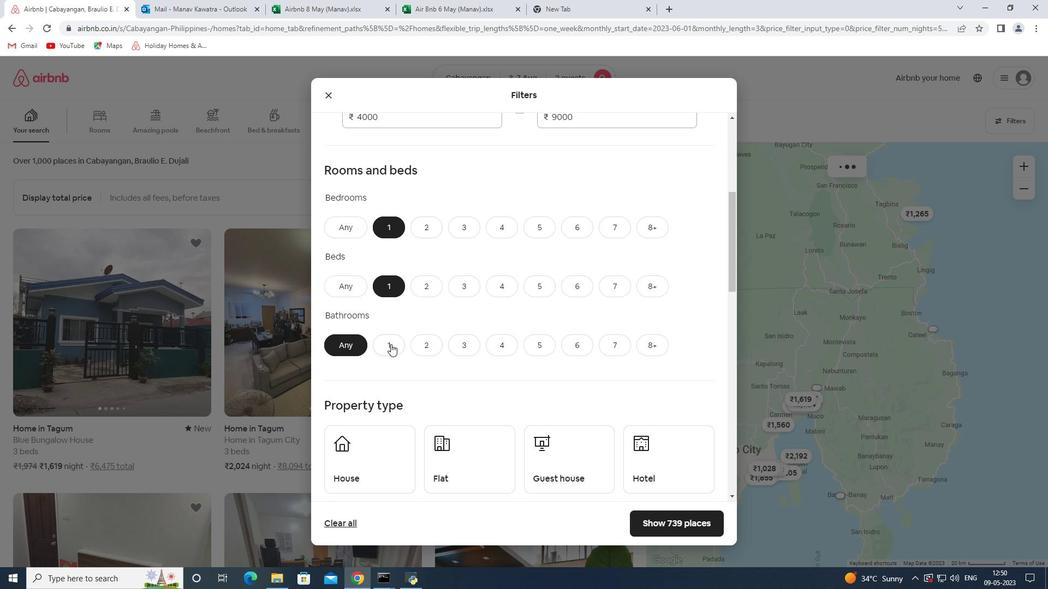 
Action: Mouse pressed left at (391, 347)
Screenshot: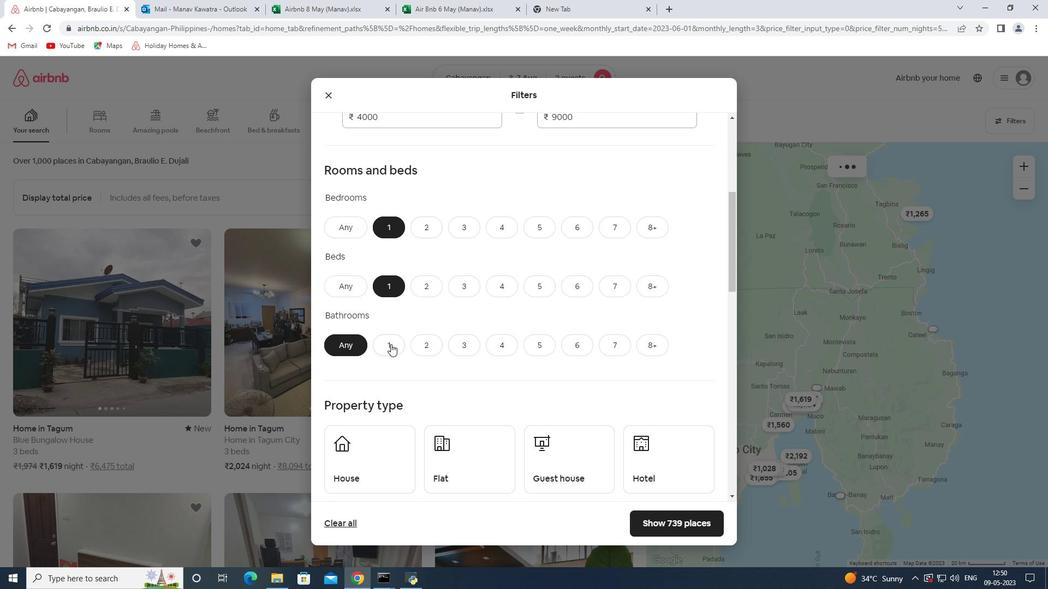 
Action: Mouse moved to (426, 314)
Screenshot: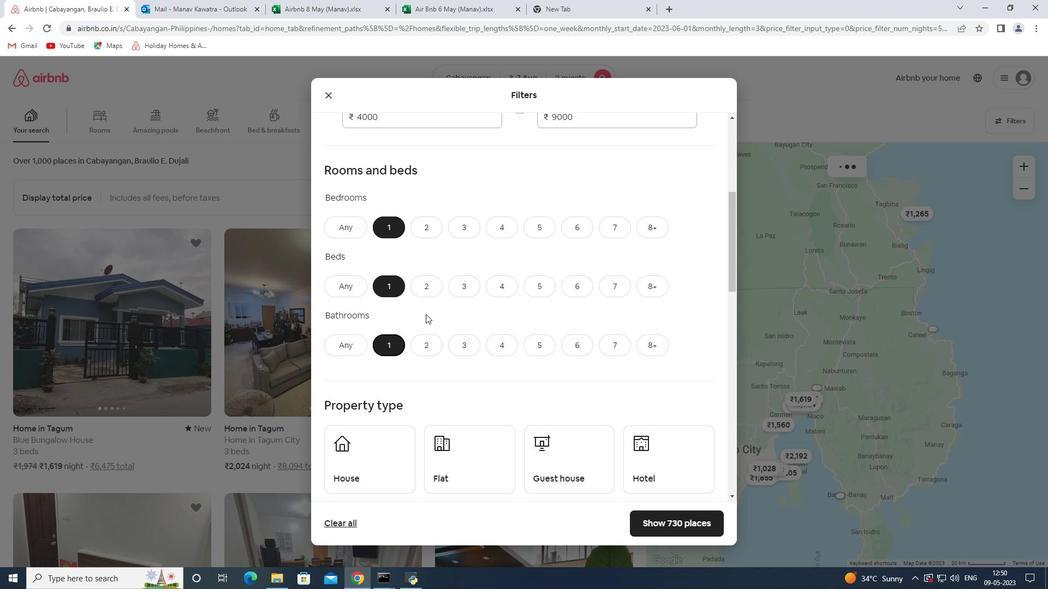 
Action: Mouse scrolled (426, 314) with delta (0, 0)
Screenshot: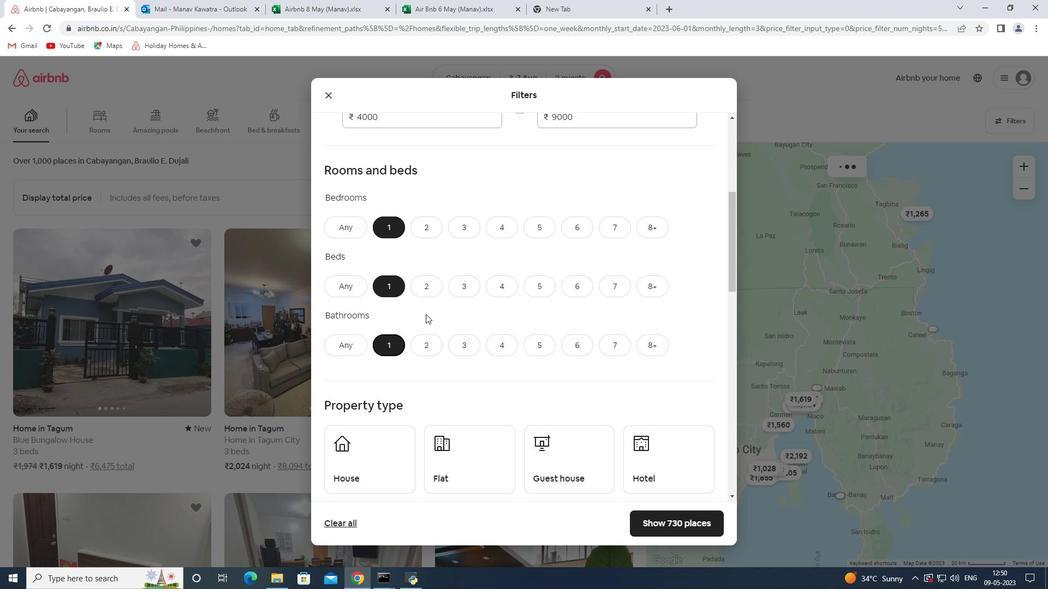 
Action: Mouse scrolled (426, 314) with delta (0, 0)
Screenshot: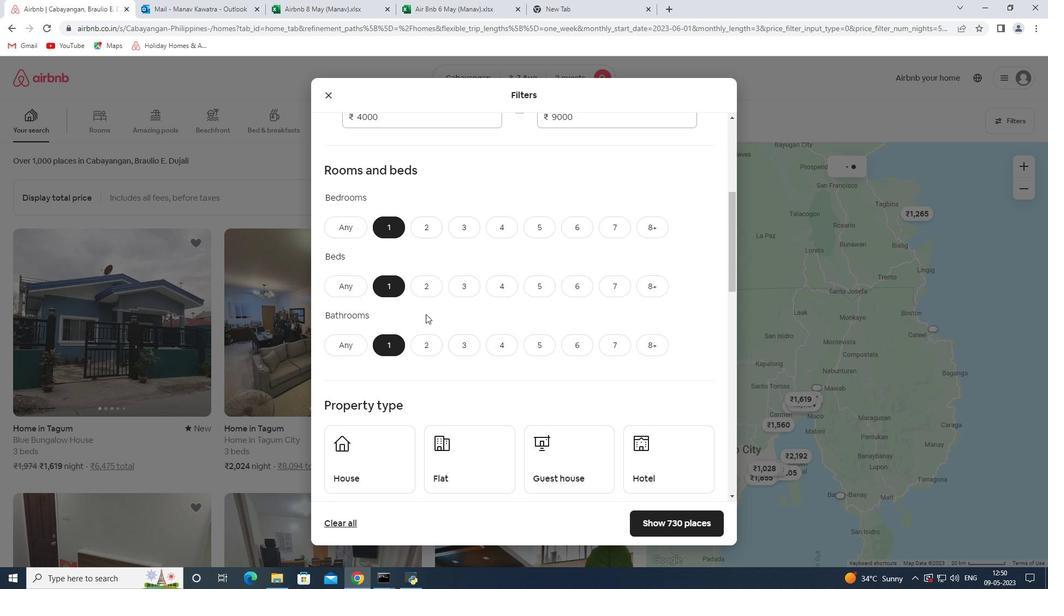 
Action: Mouse moved to (426, 313)
Screenshot: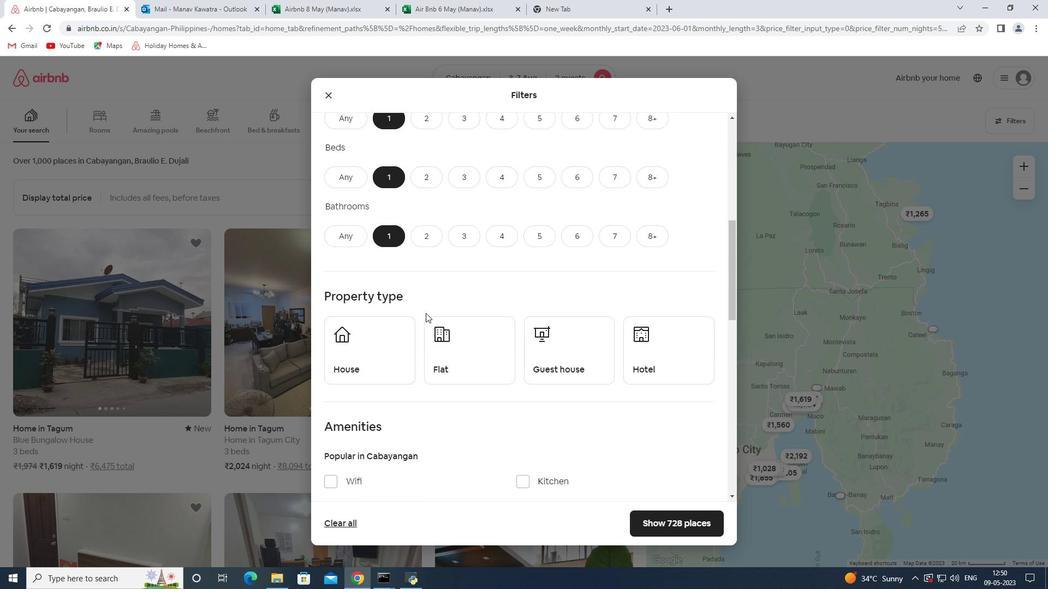 
Action: Mouse scrolled (426, 312) with delta (0, 0)
Screenshot: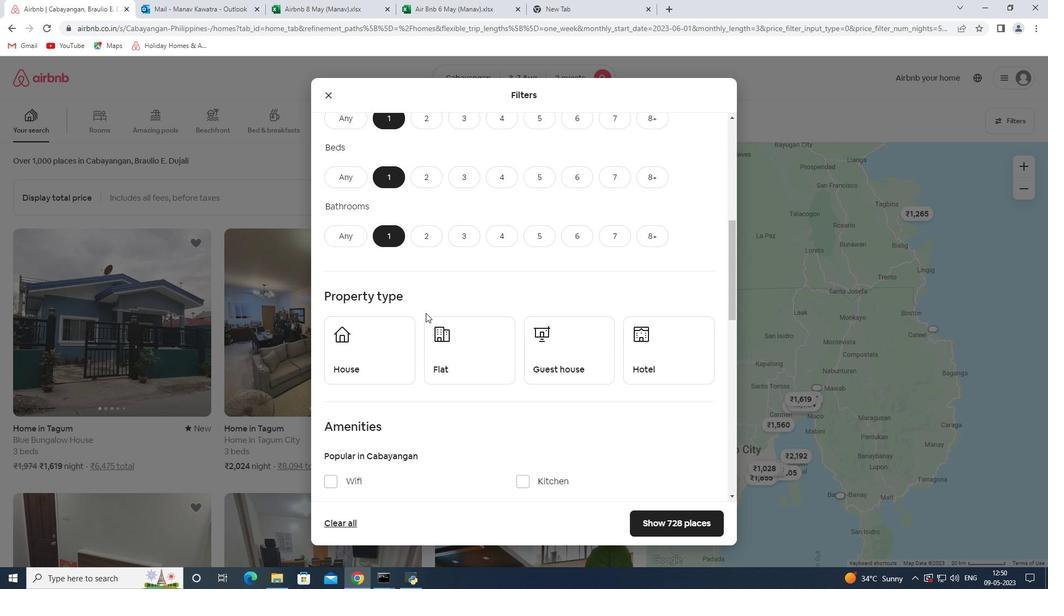 
Action: Mouse moved to (373, 305)
Screenshot: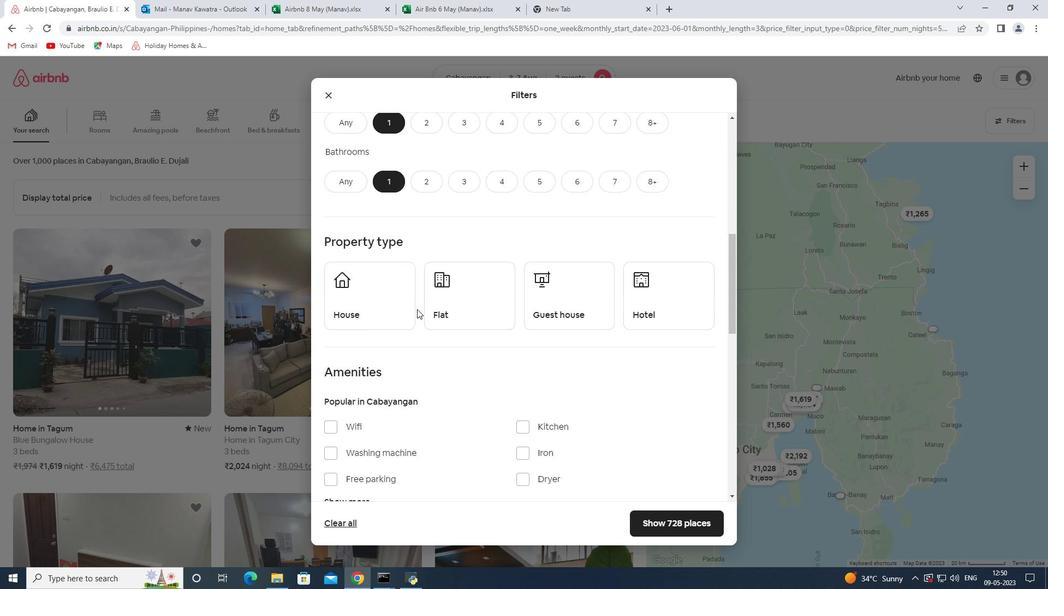 
Action: Mouse pressed left at (373, 305)
Screenshot: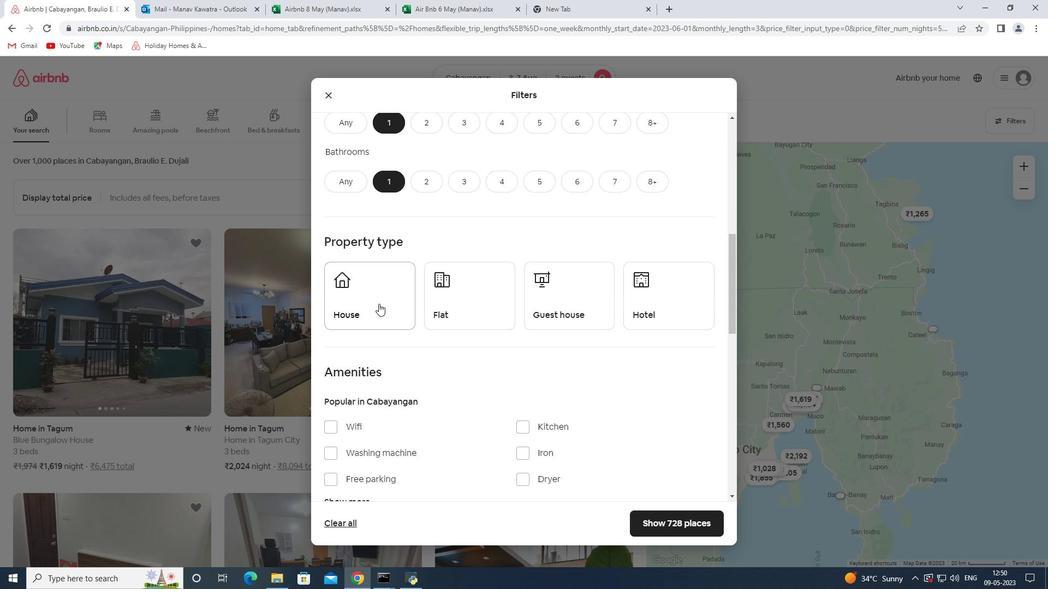 
Action: Mouse moved to (474, 315)
Screenshot: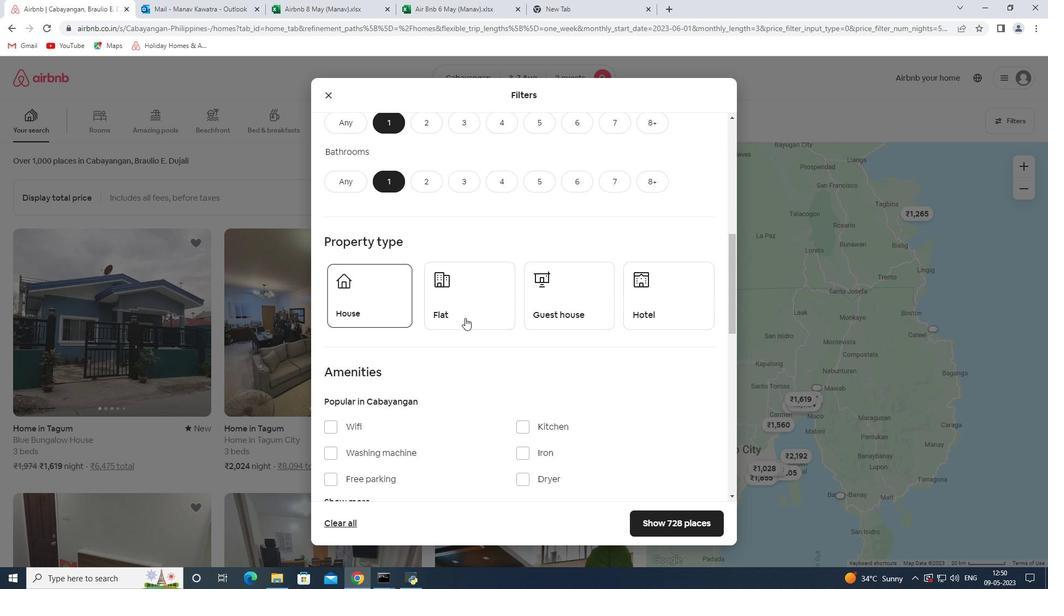 
Action: Mouse pressed left at (474, 315)
Screenshot: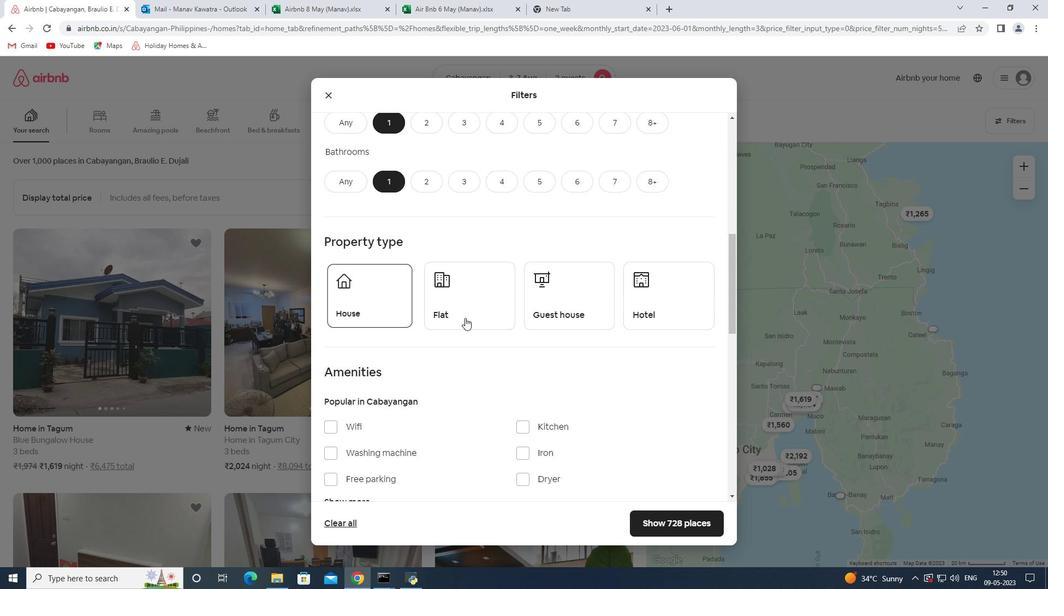 
Action: Mouse moved to (541, 304)
Screenshot: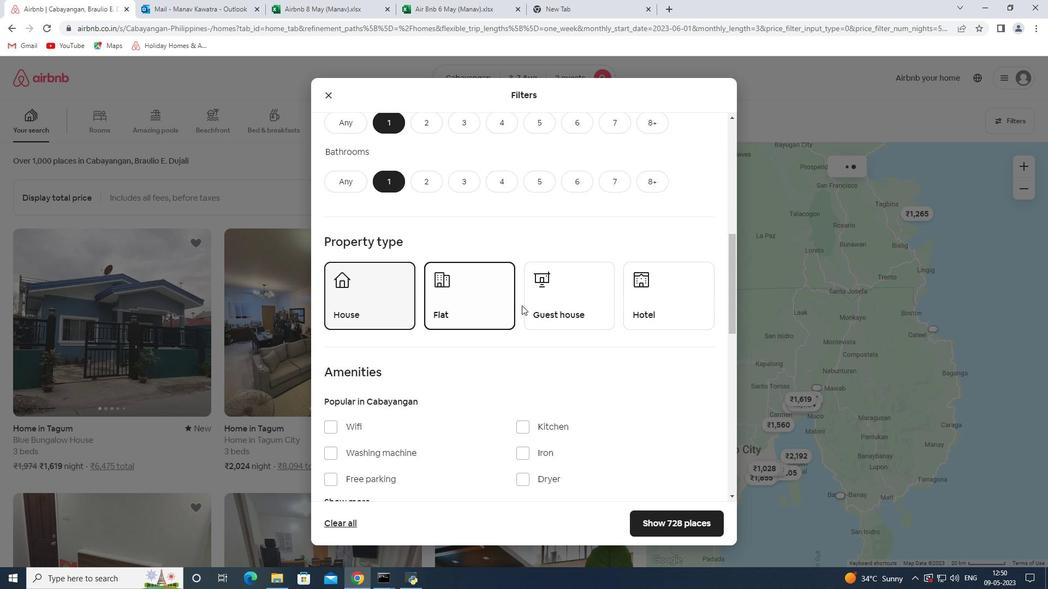 
Action: Mouse pressed left at (541, 304)
Screenshot: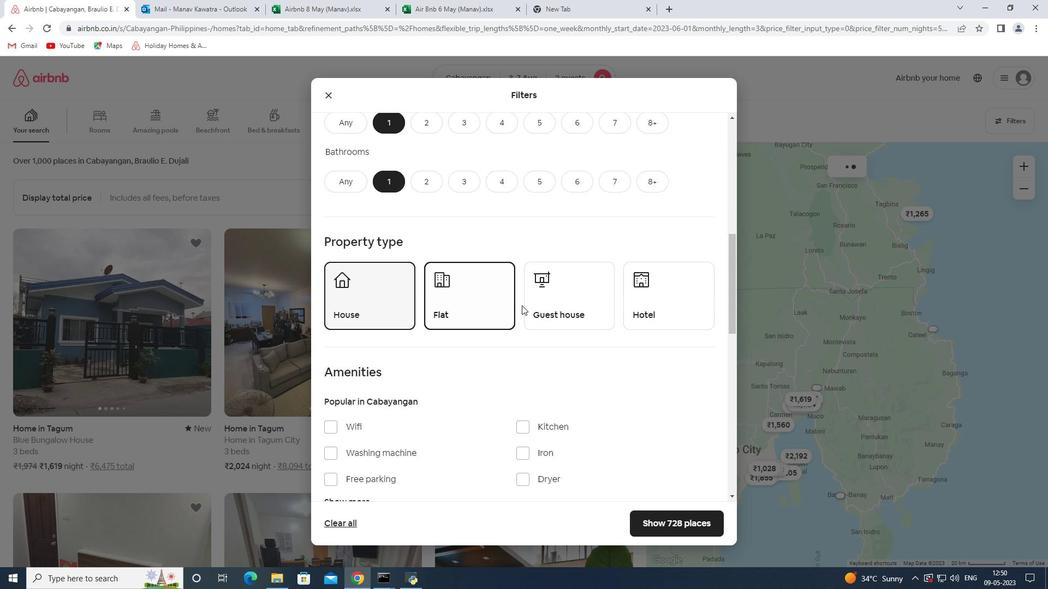 
Action: Mouse moved to (542, 349)
Screenshot: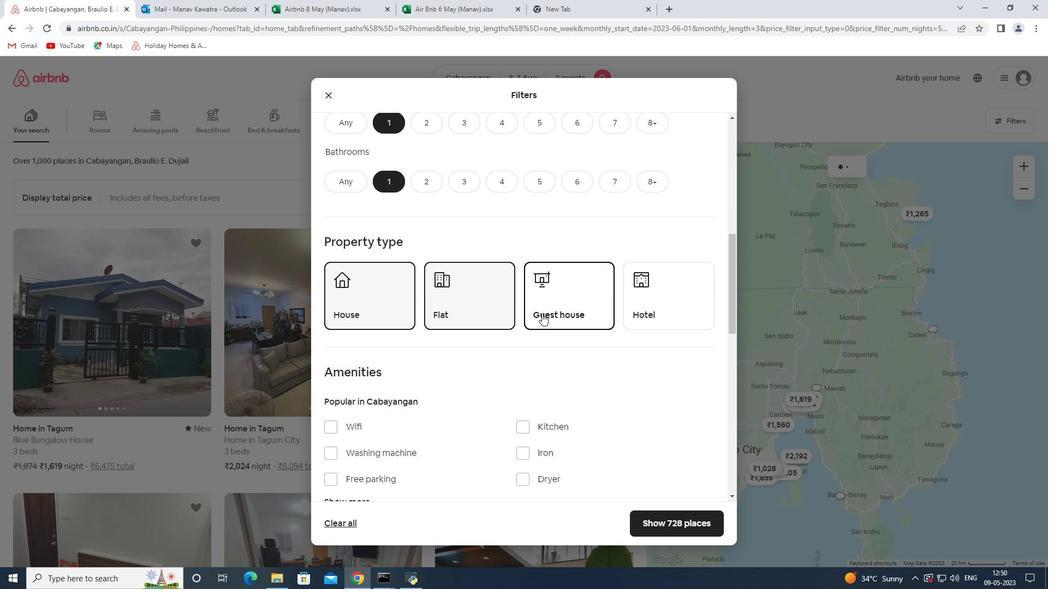 
Action: Mouse scrolled (542, 348) with delta (0, 0)
Screenshot: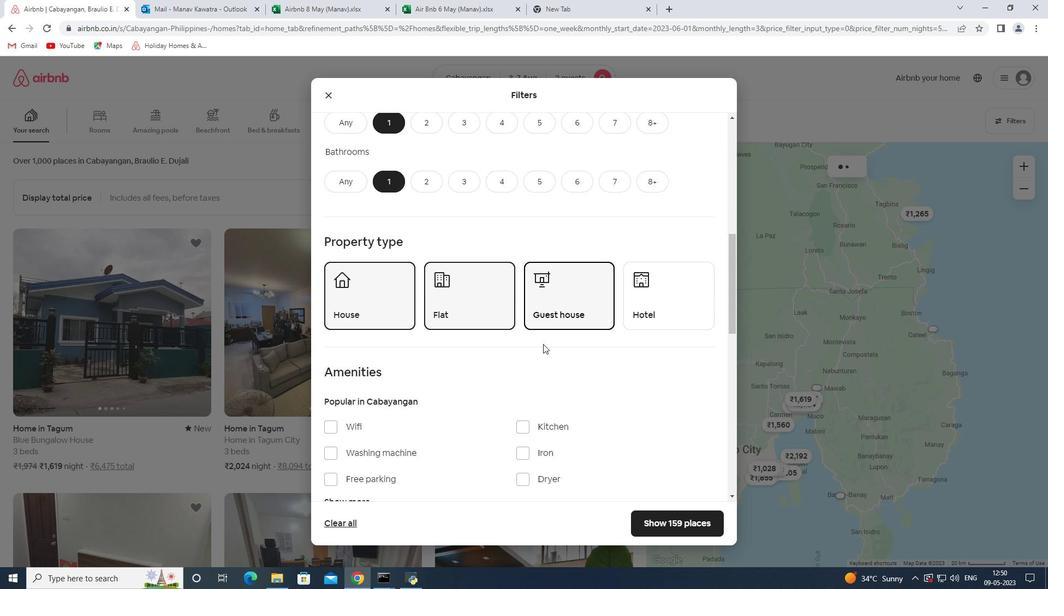 
Action: Mouse scrolled (542, 348) with delta (0, 0)
Screenshot: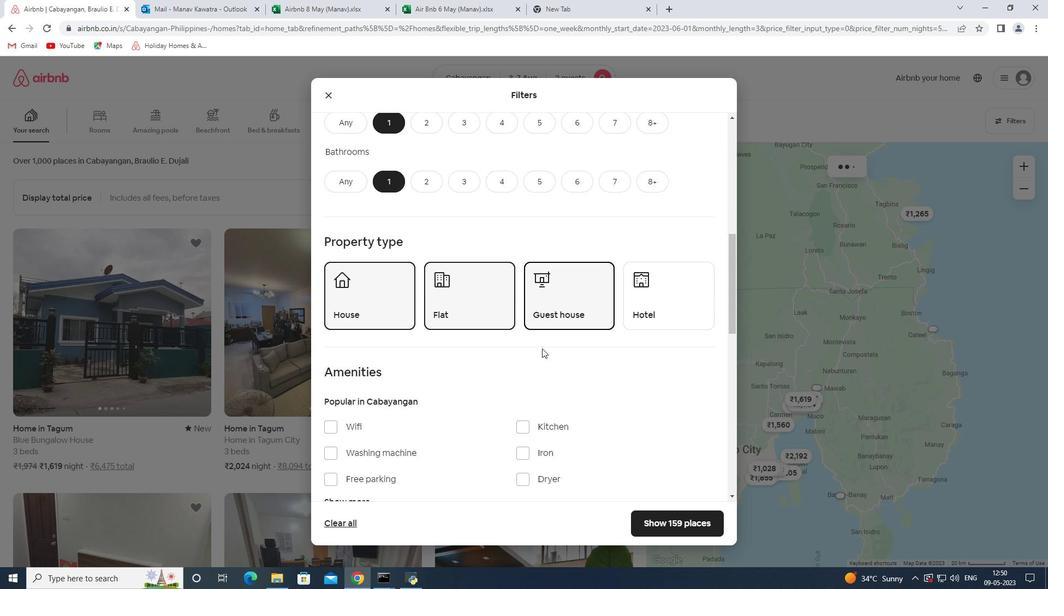 
Action: Mouse scrolled (542, 348) with delta (0, 0)
Screenshot: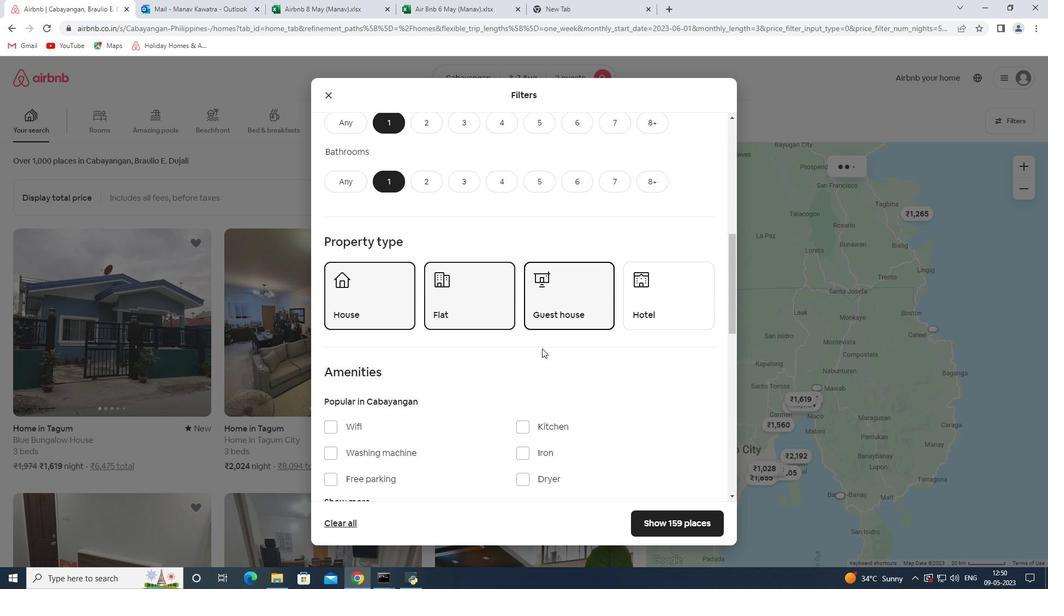 
Action: Mouse moved to (695, 465)
Screenshot: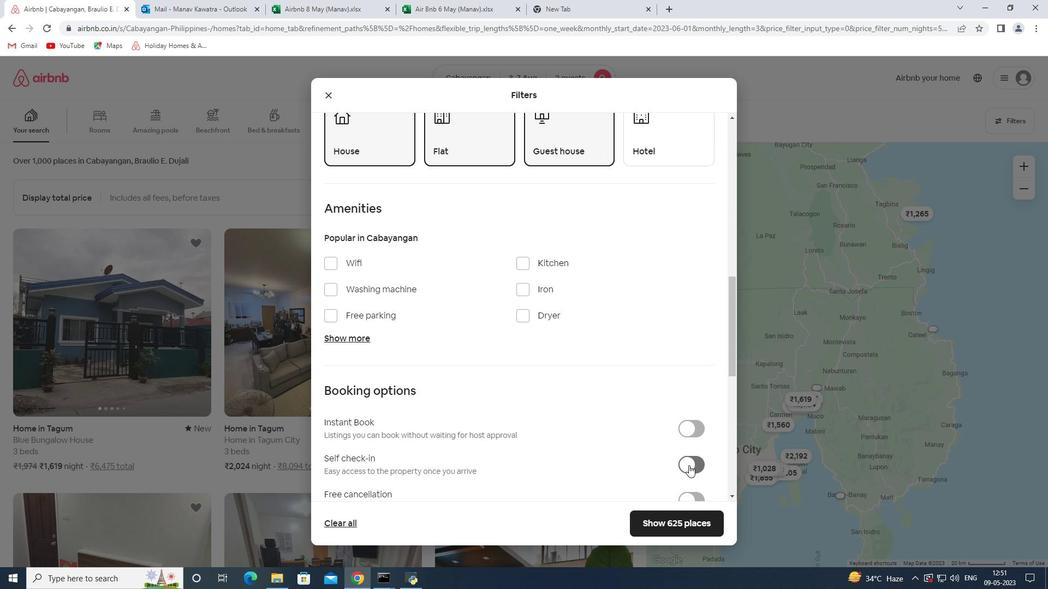 
Action: Mouse pressed left at (695, 465)
Screenshot: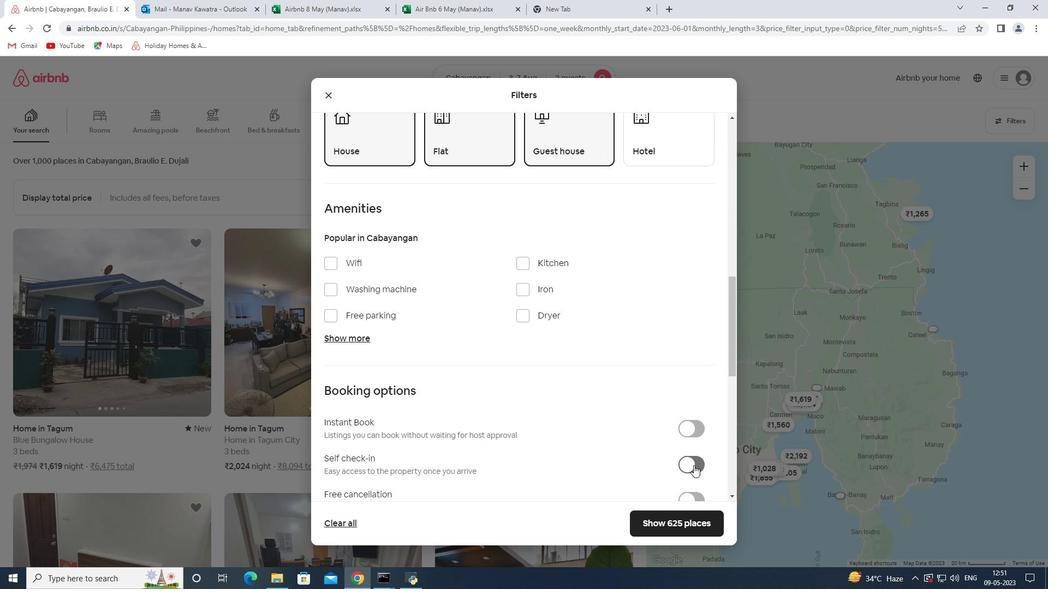 
Action: Mouse moved to (579, 385)
Screenshot: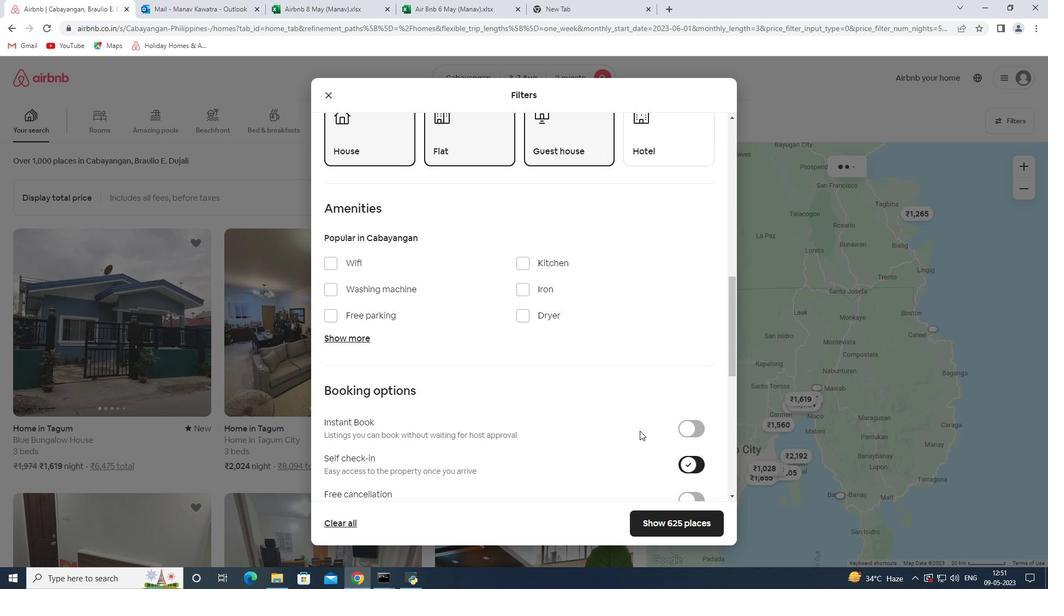 
Action: Mouse scrolled (579, 384) with delta (0, 0)
Screenshot: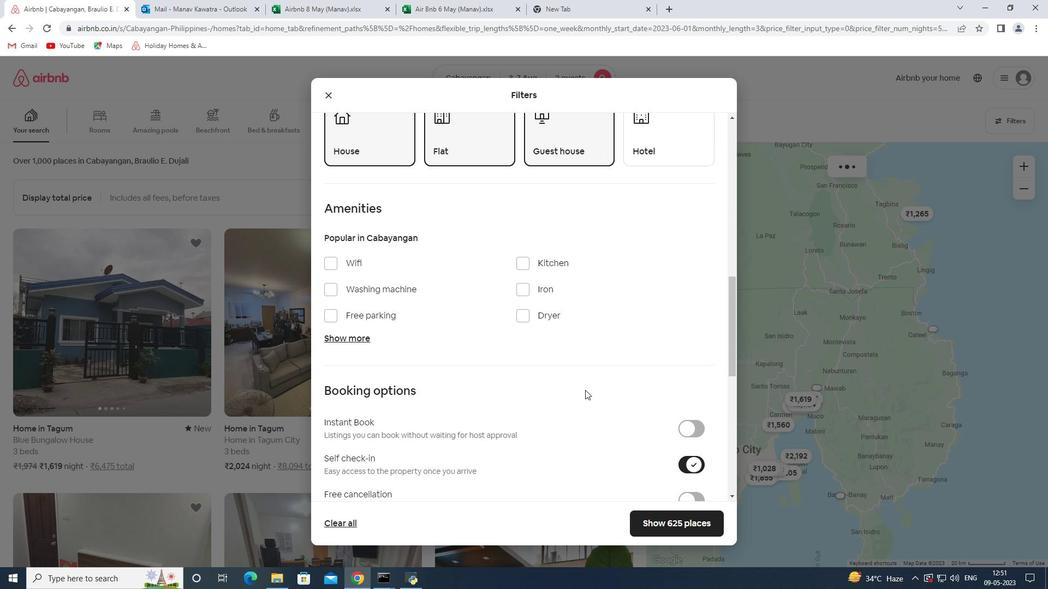
Action: Mouse scrolled (579, 384) with delta (0, 0)
Screenshot: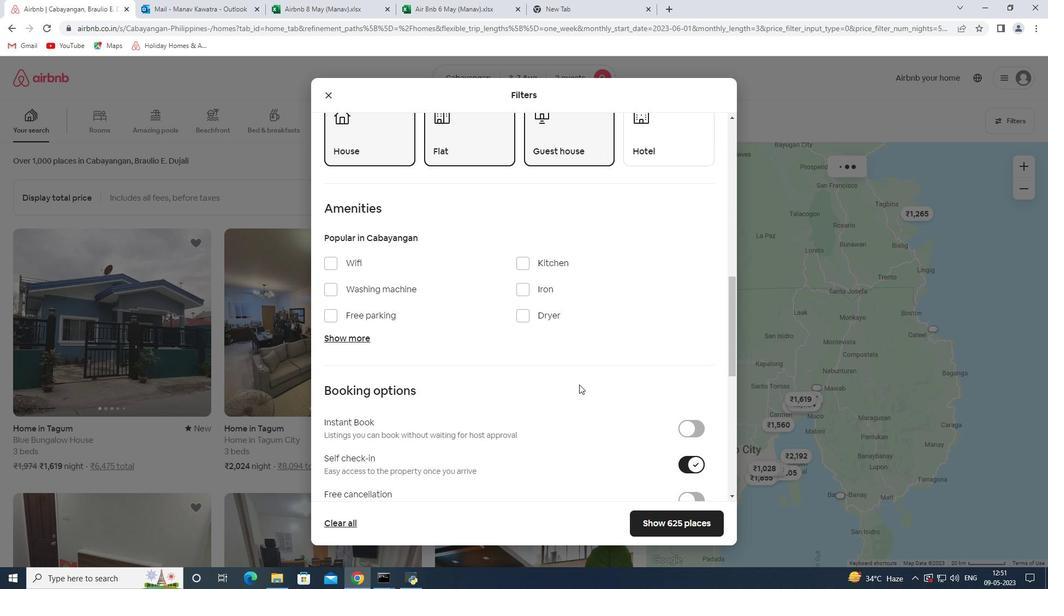 
Action: Mouse scrolled (579, 384) with delta (0, 0)
Screenshot: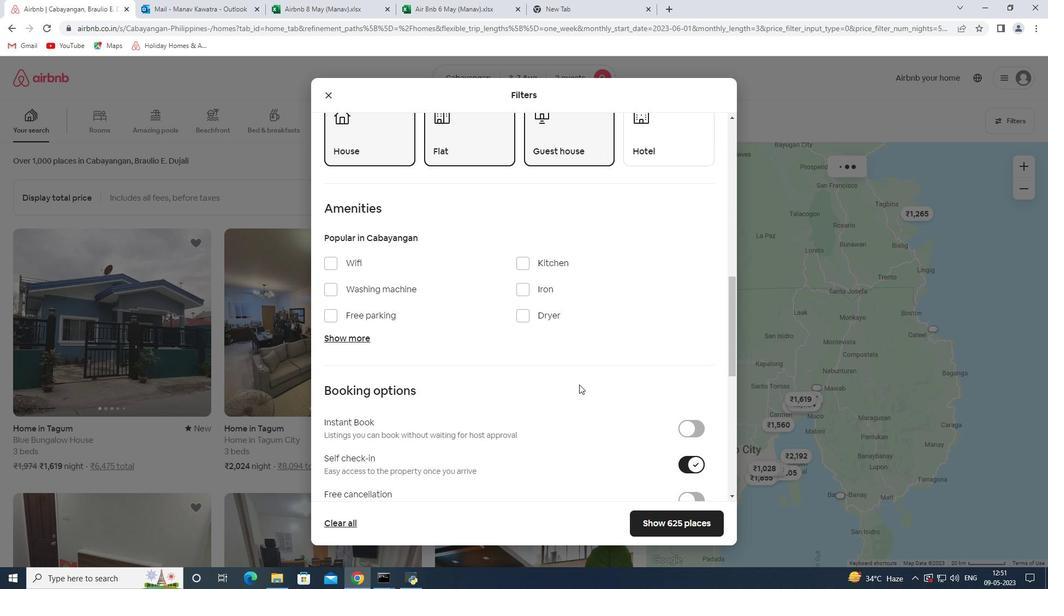 
Action: Mouse scrolled (579, 384) with delta (0, 0)
Screenshot: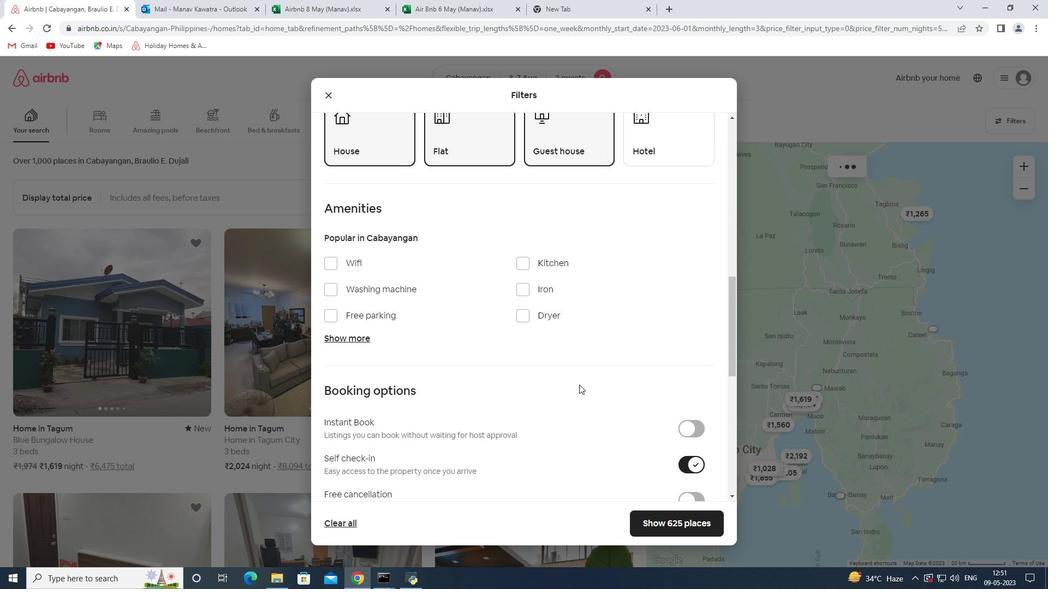 
Action: Mouse scrolled (579, 384) with delta (0, 0)
Screenshot: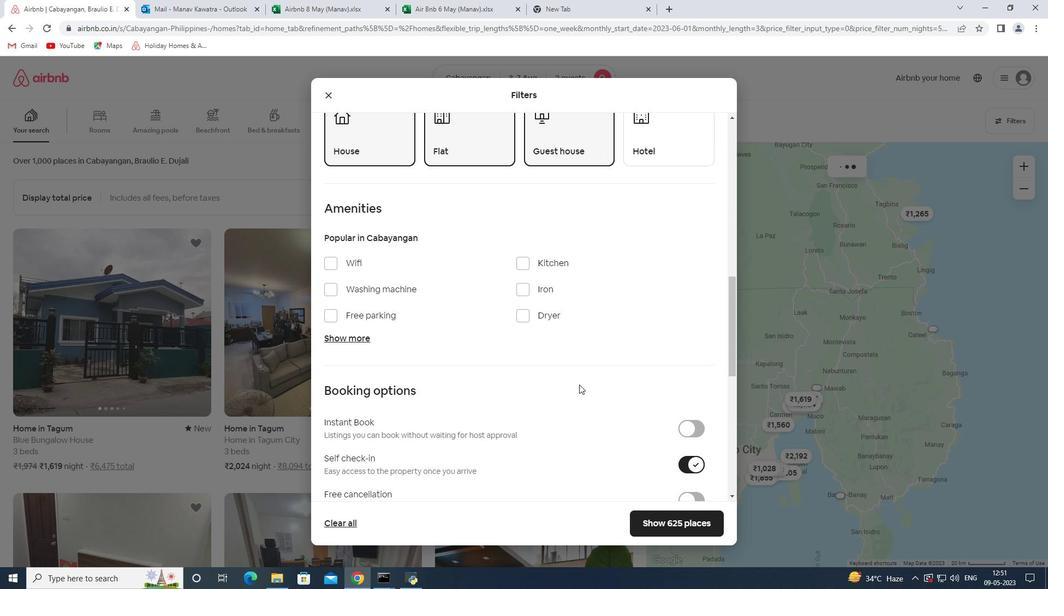 
Action: Mouse moved to (401, 415)
Screenshot: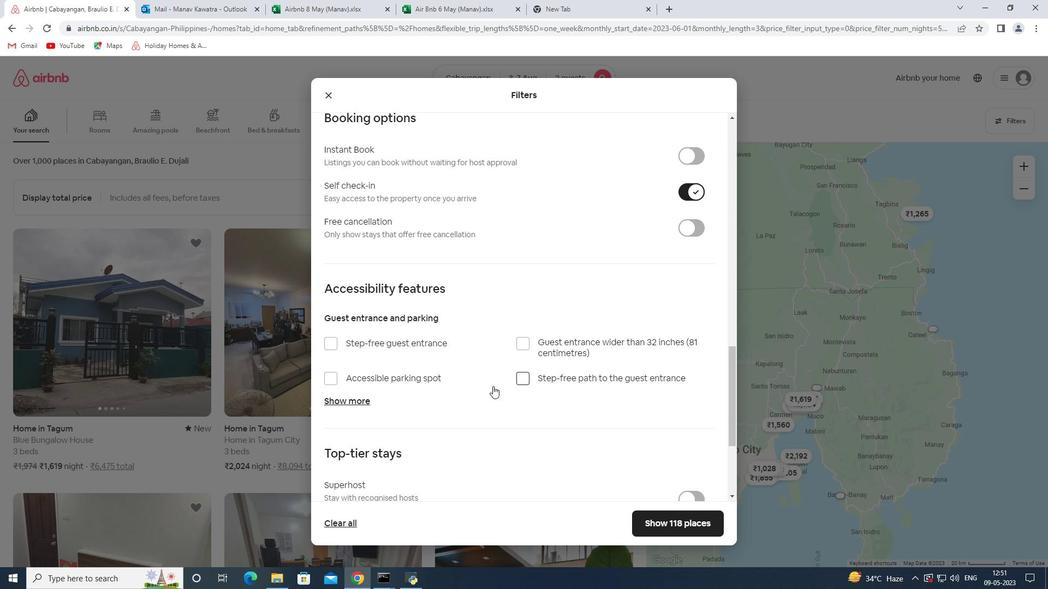 
Action: Mouse scrolled (401, 414) with delta (0, 0)
Screenshot: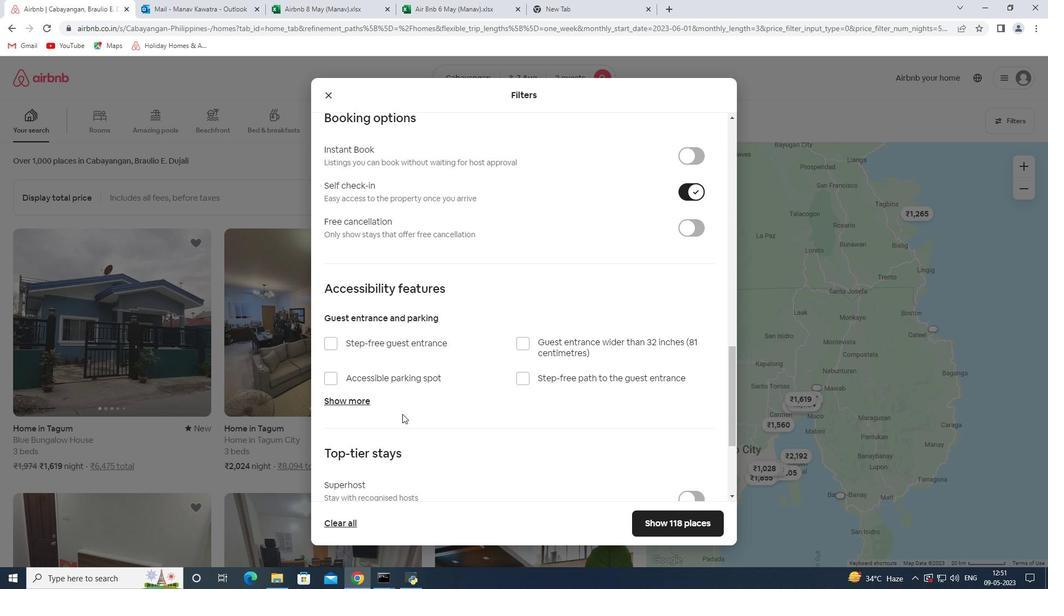 
Action: Mouse moved to (401, 415)
Screenshot: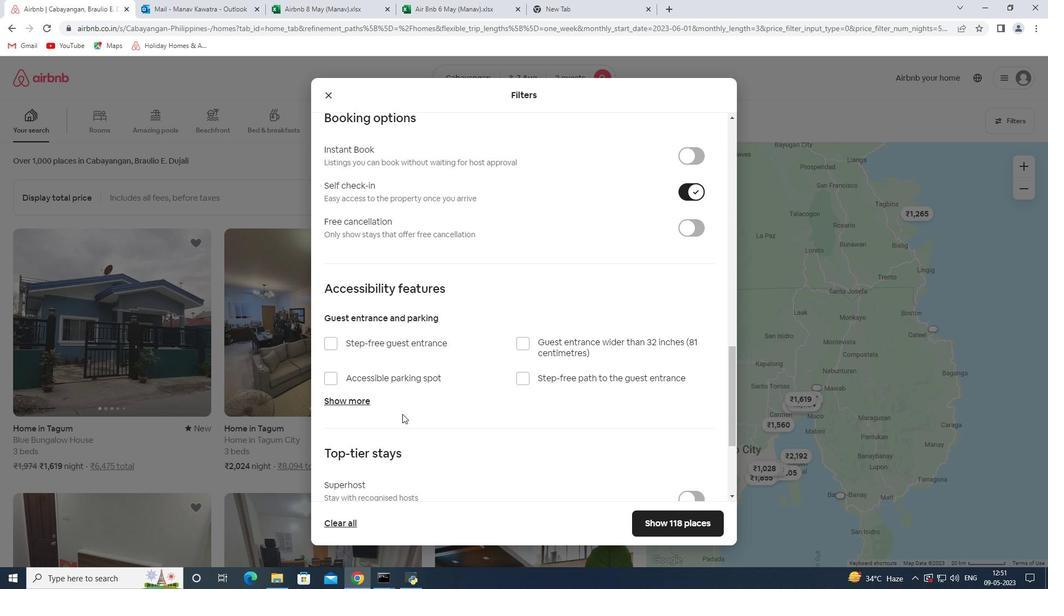 
Action: Mouse scrolled (401, 414) with delta (0, 0)
Screenshot: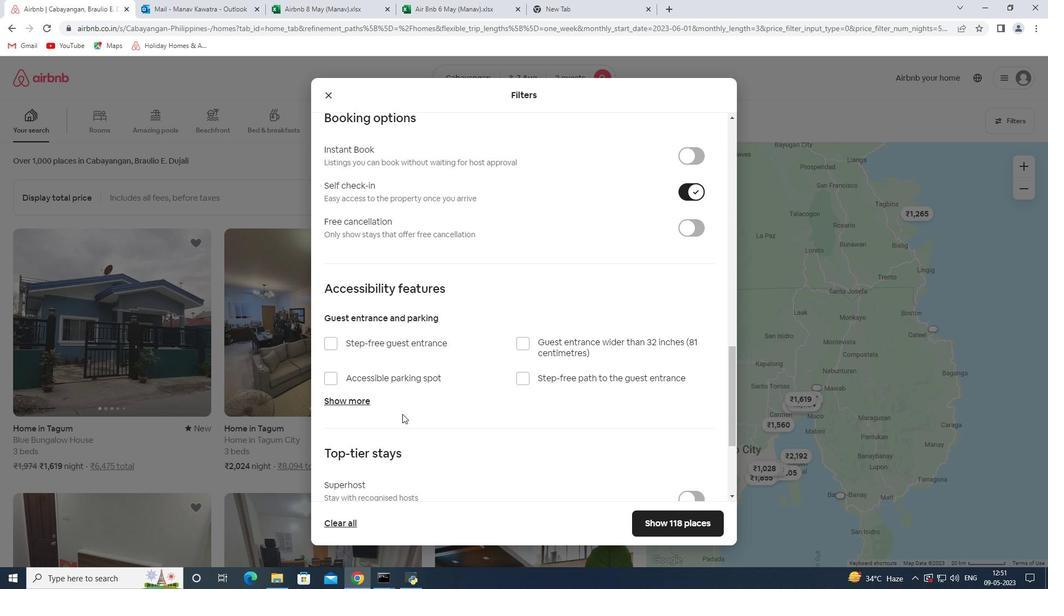 
Action: Mouse scrolled (401, 414) with delta (0, 0)
Screenshot: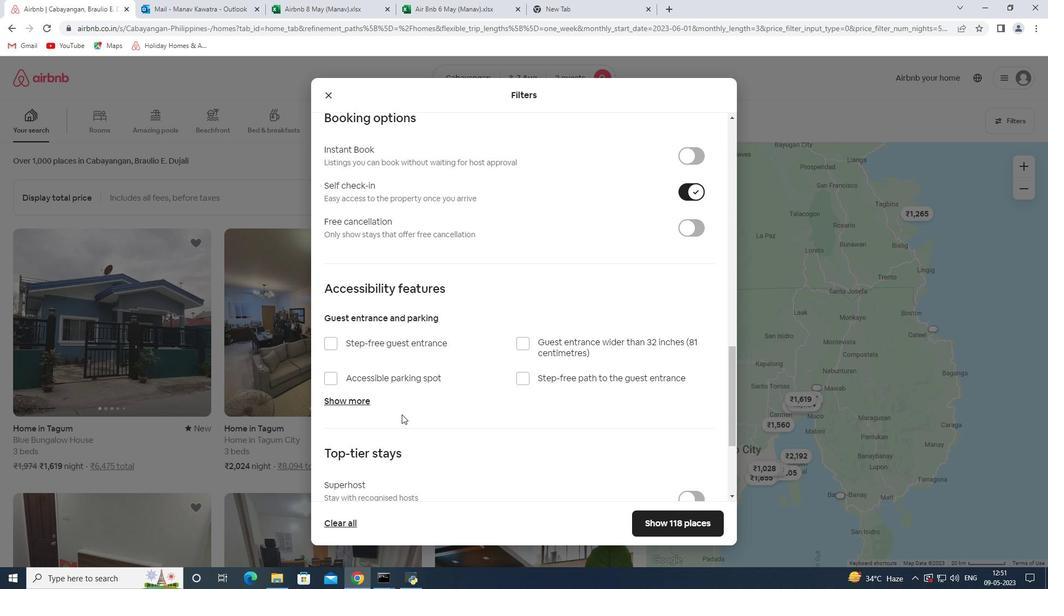 
Action: Mouse moved to (353, 438)
Screenshot: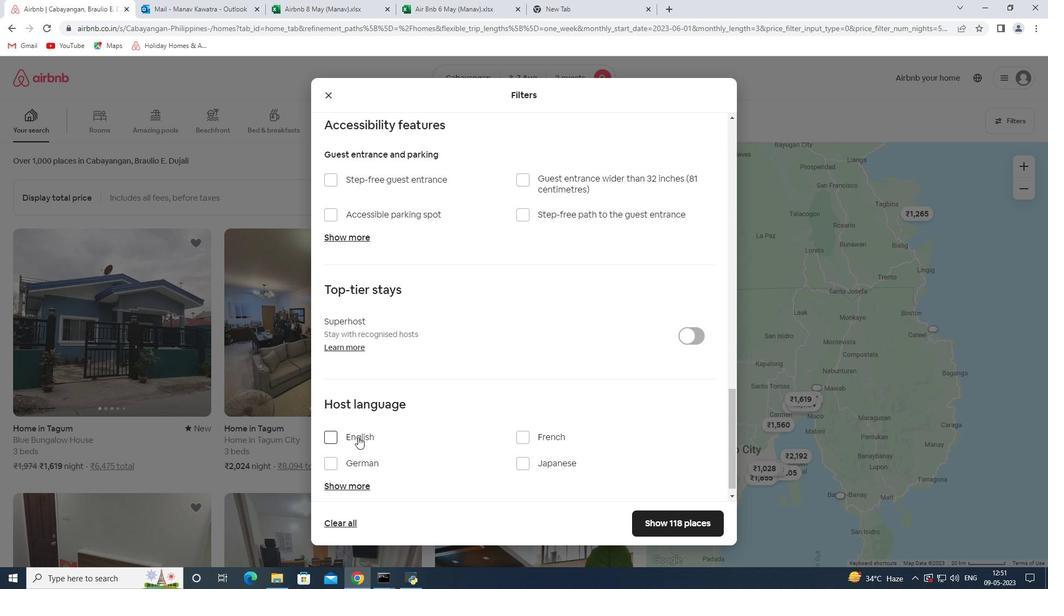 
Action: Mouse pressed left at (353, 438)
Screenshot: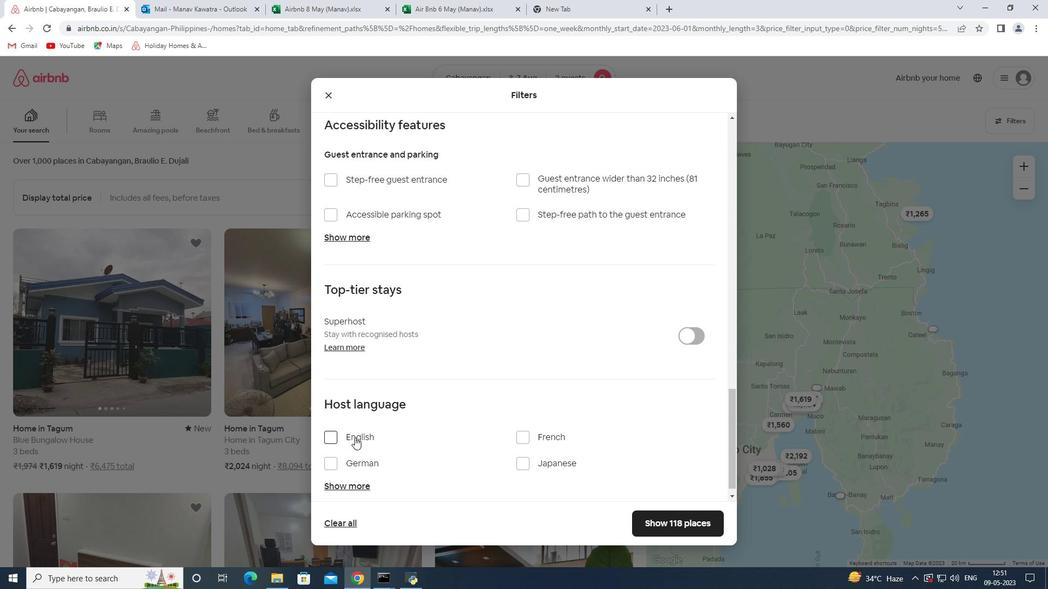 
Action: Mouse moved to (441, 421)
Screenshot: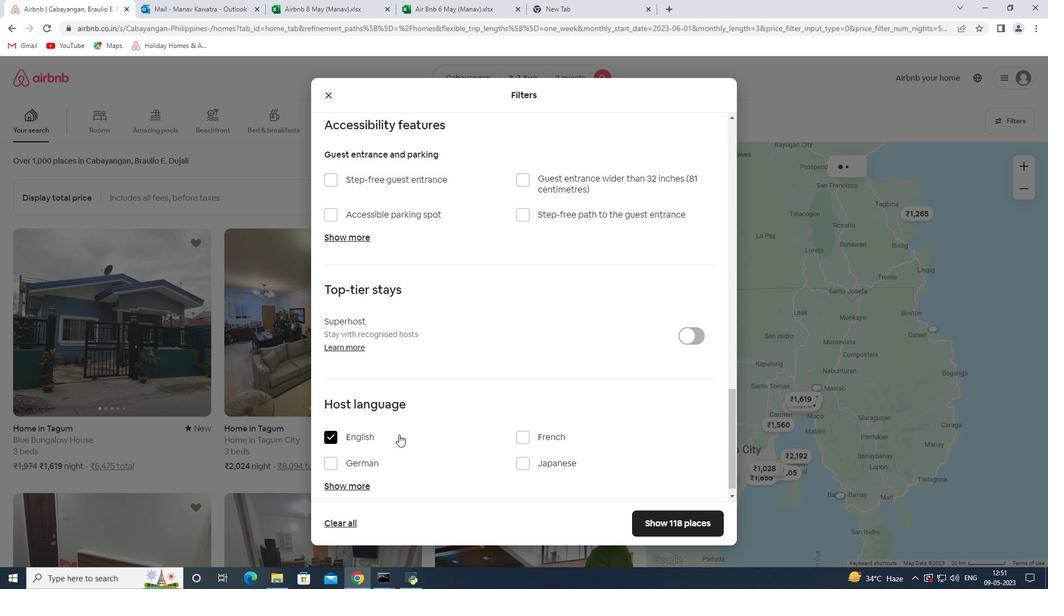 
Action: Mouse scrolled (441, 421) with delta (0, 0)
Screenshot: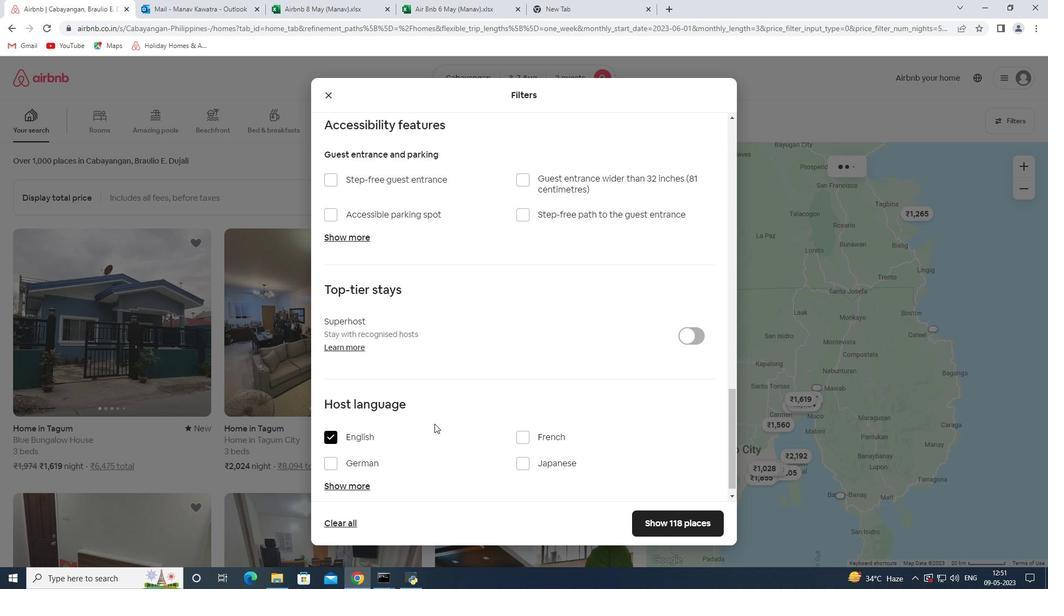 
Action: Mouse scrolled (441, 421) with delta (0, 0)
Screenshot: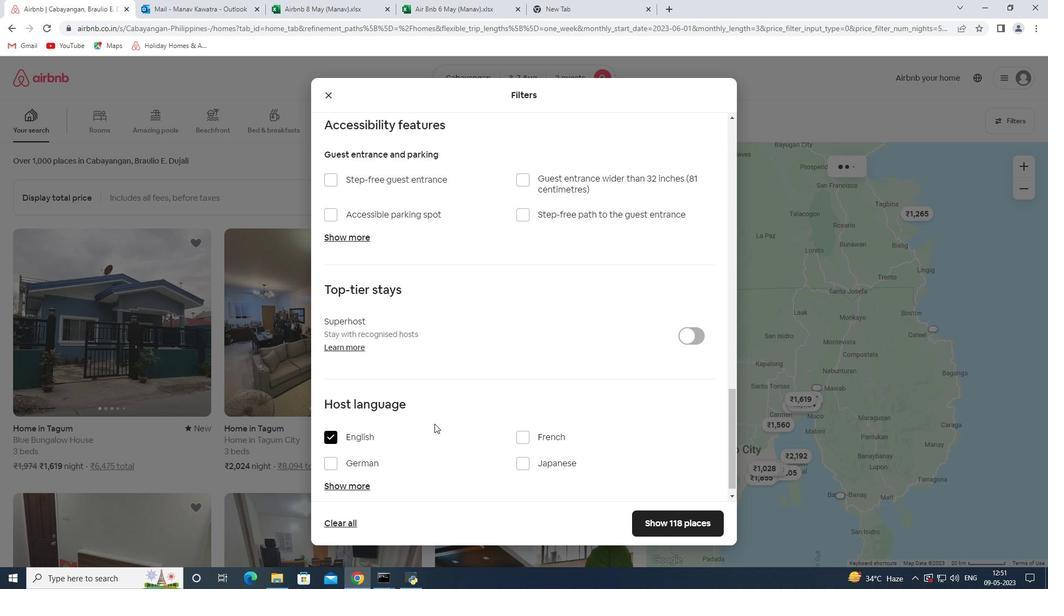 
Action: Mouse scrolled (441, 421) with delta (0, 0)
Screenshot: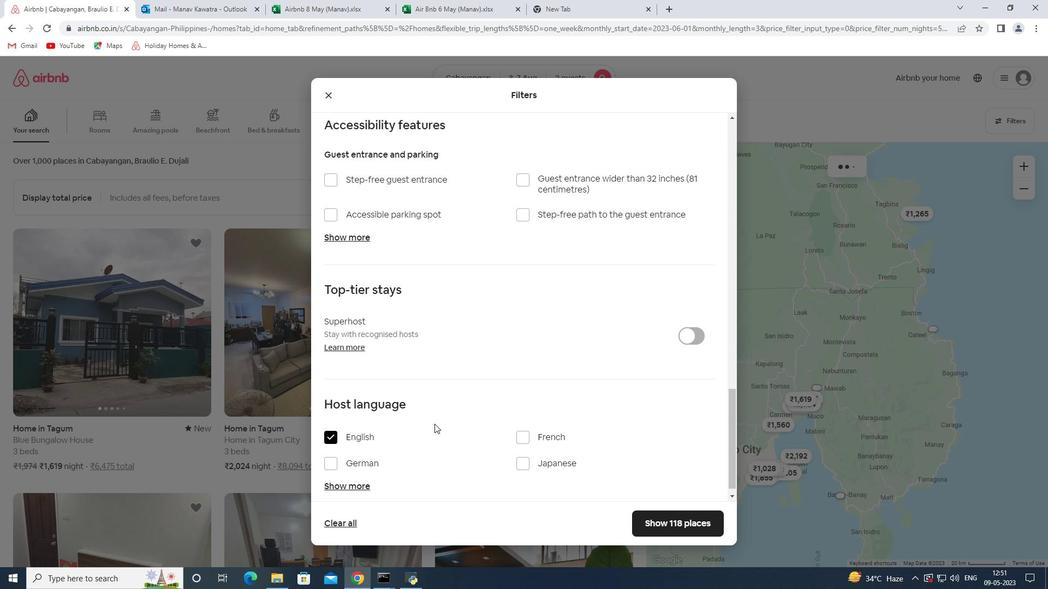 
Action: Mouse scrolled (441, 421) with delta (0, 0)
Screenshot: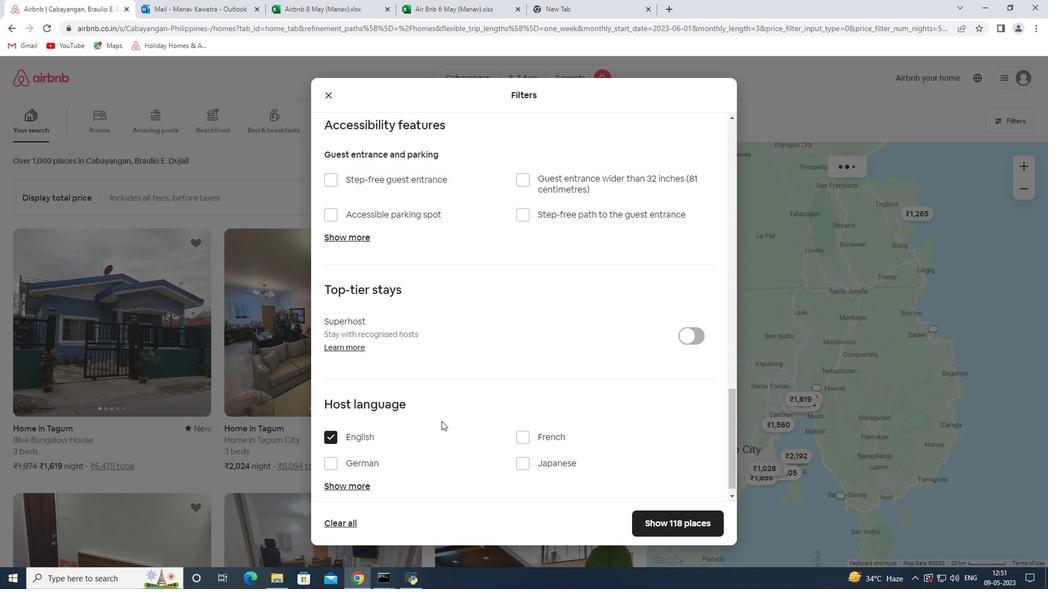 
Action: Mouse scrolled (441, 421) with delta (0, 0)
Screenshot: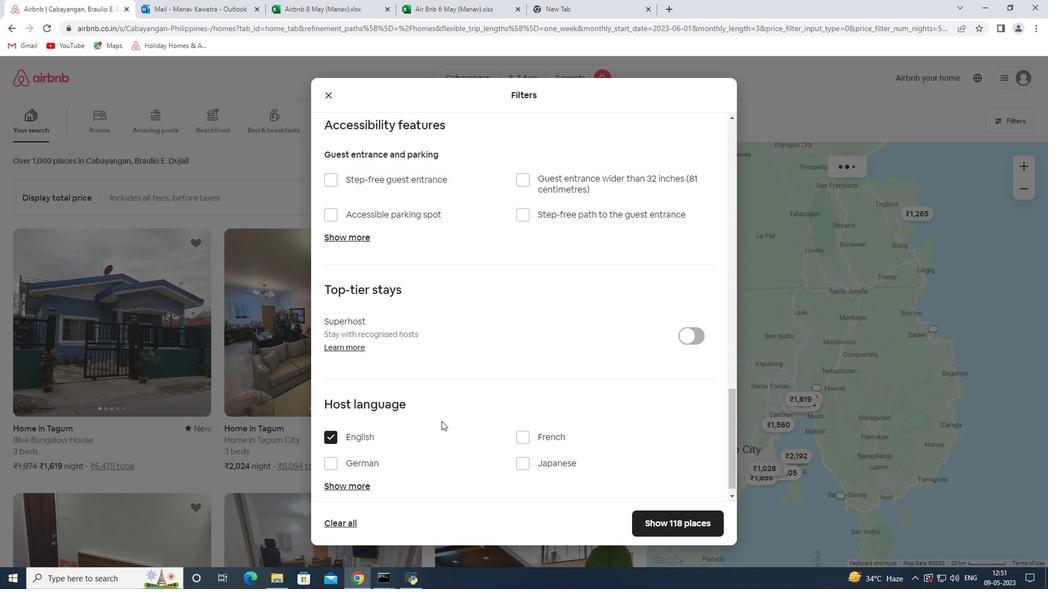 
Action: Mouse moved to (652, 521)
Screenshot: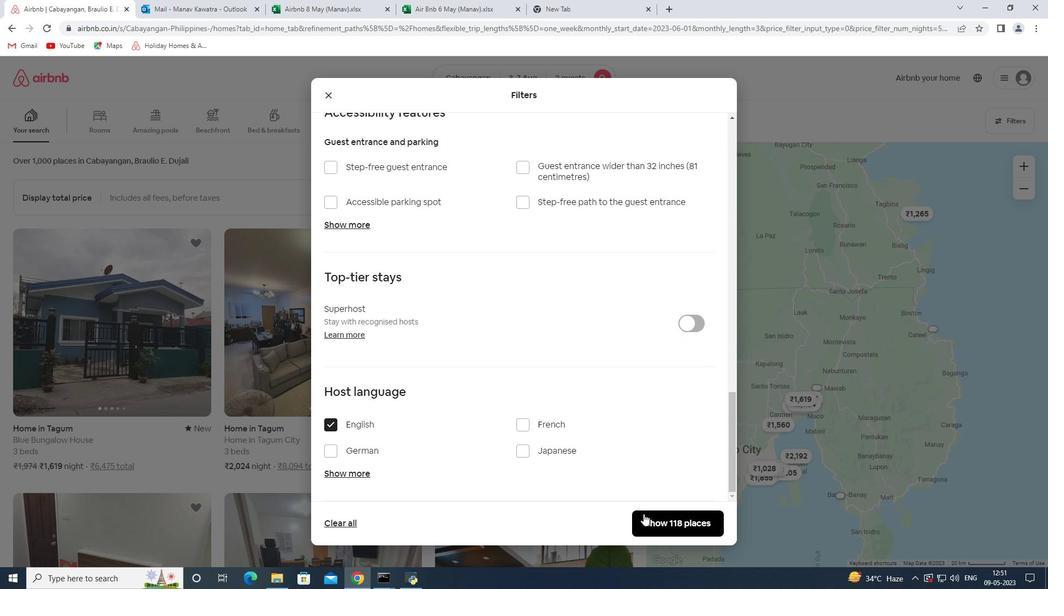 
Action: Mouse pressed left at (652, 521)
Screenshot: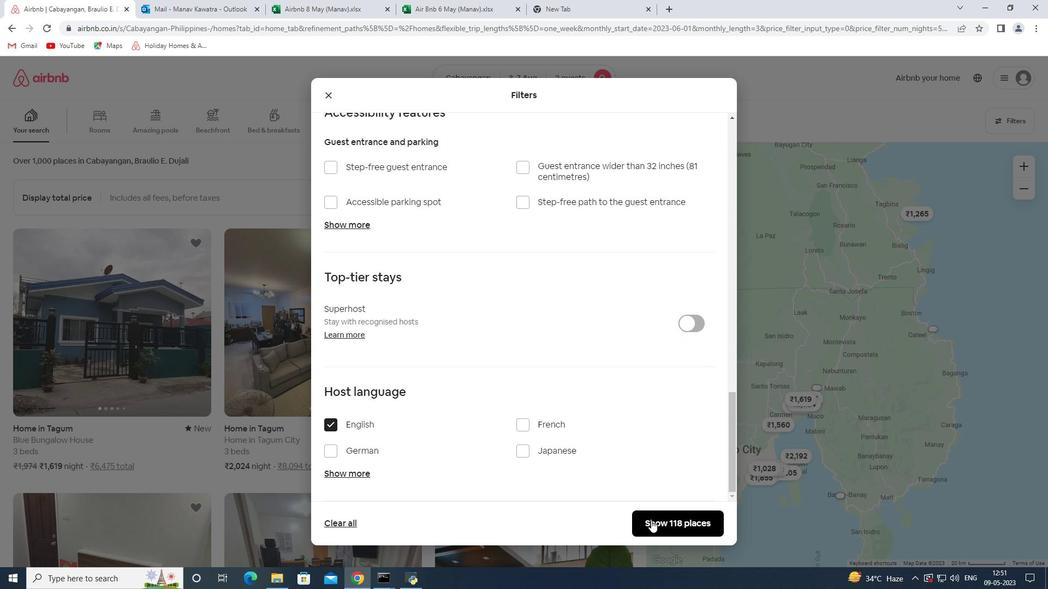 
Action: Mouse moved to (652, 522)
Screenshot: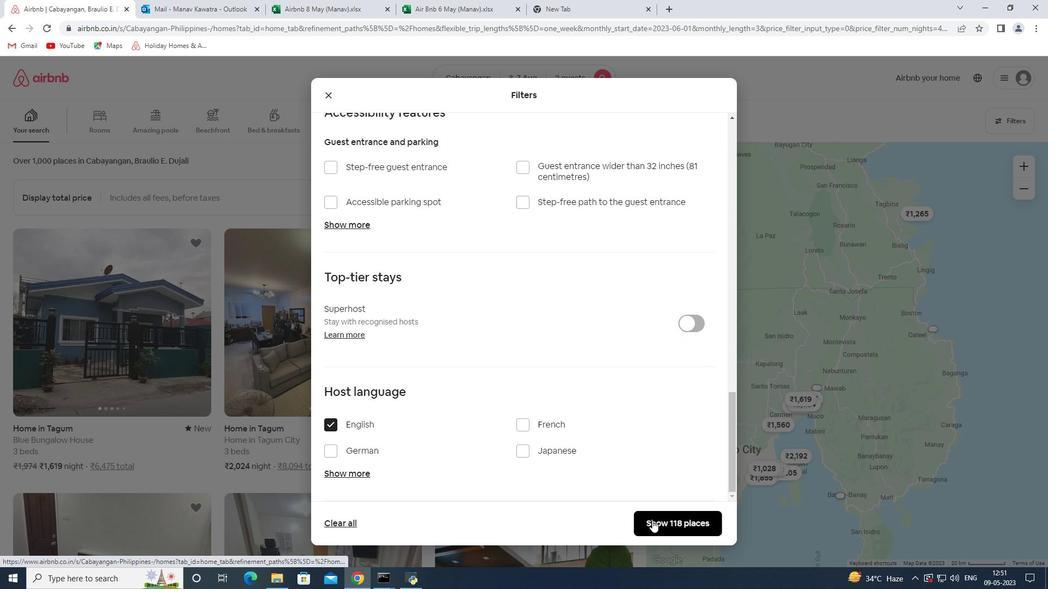 
